 Task: Look for space in Golden Gate, United States from 10th July, 2023 to 15th July, 2023 for 7 adults in price range Rs.10000 to Rs.15000. Place can be entire place or shared room with 4 bedrooms having 7 beds and 4 bathrooms. Property type can be house, flat, guest house. Amenities needed are: wifi, TV, free parkinig on premises, gym, breakfast. Booking option can be shelf check-in. Required host language is English.
Action: Mouse moved to (387, 81)
Screenshot: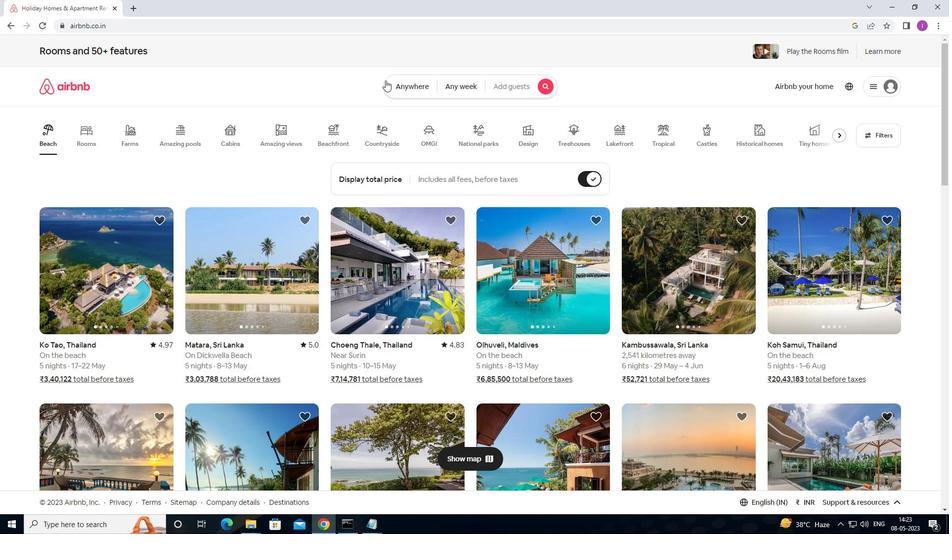 
Action: Mouse pressed left at (387, 81)
Screenshot: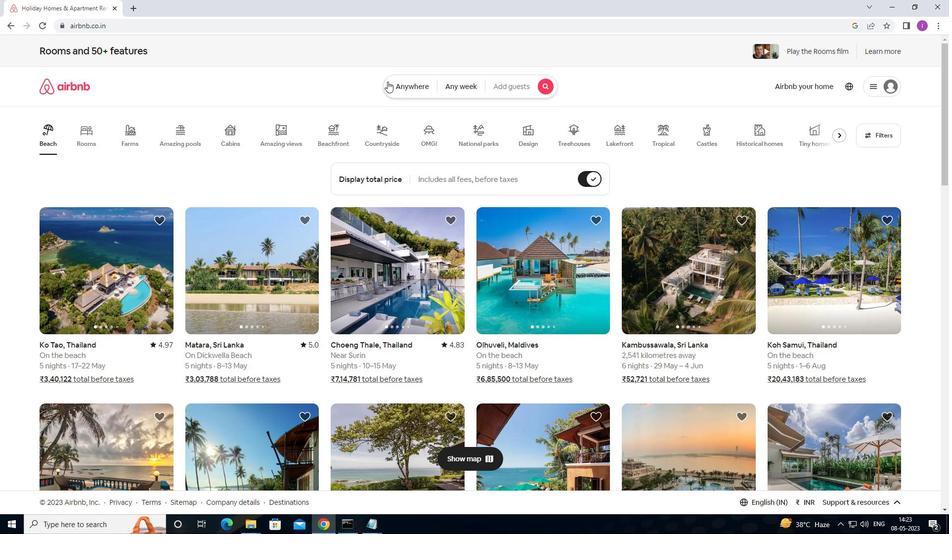 
Action: Mouse moved to (320, 134)
Screenshot: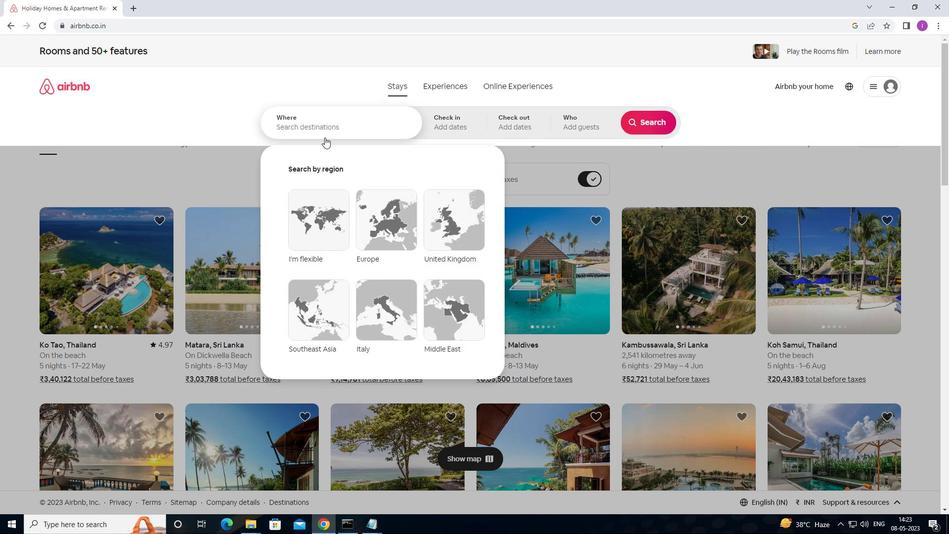 
Action: Mouse pressed left at (320, 134)
Screenshot: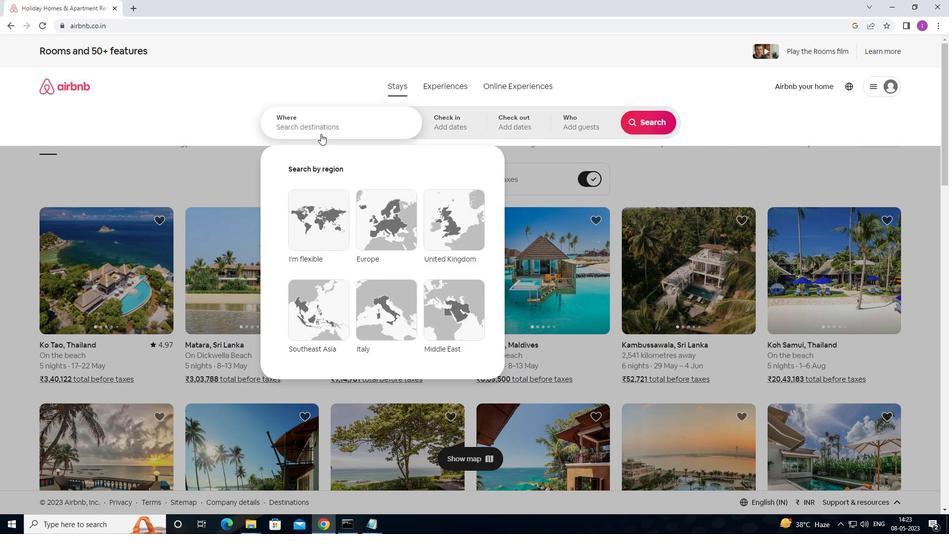 
Action: Mouse moved to (450, 89)
Screenshot: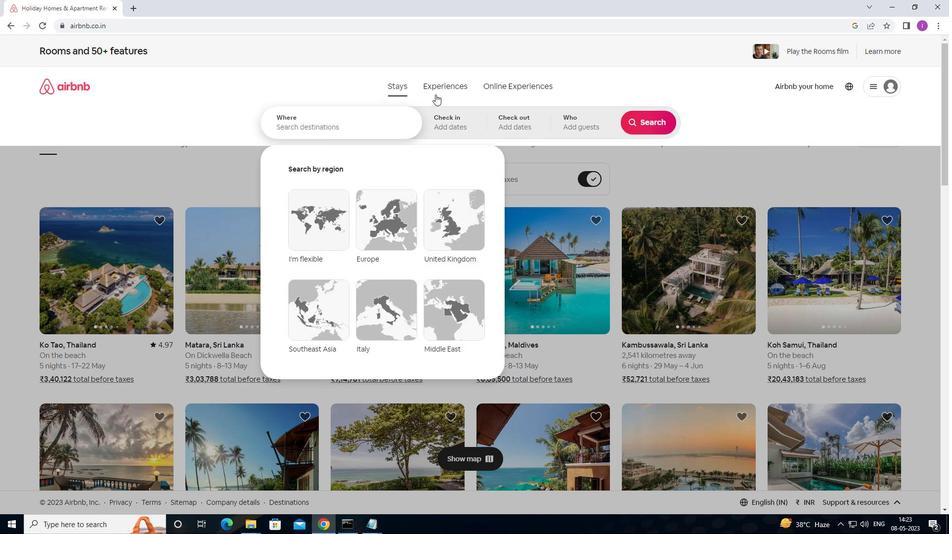 
Action: Key pressed <Key.shift><Key.shift>GOLDW<Key.backspace>EN<Key.space><Key.shift><Key.shift><Key.shift><Key.shift><Key.shift><Key.shift><Key.shift>GATE,<Key.shift><Key.shift><Key.shift><Key.shift><Key.shift><Key.shift><Key.shift><Key.shift><Key.shift><Key.shift><Key.shift><Key.shift><Key.shift><Key.shift><Key.shift><Key.shift><Key.shift><Key.shift><Key.shift><Key.shift><Key.shift><Key.shift><Key.shift><Key.shift>UNITED<Key.space>STATES
Screenshot: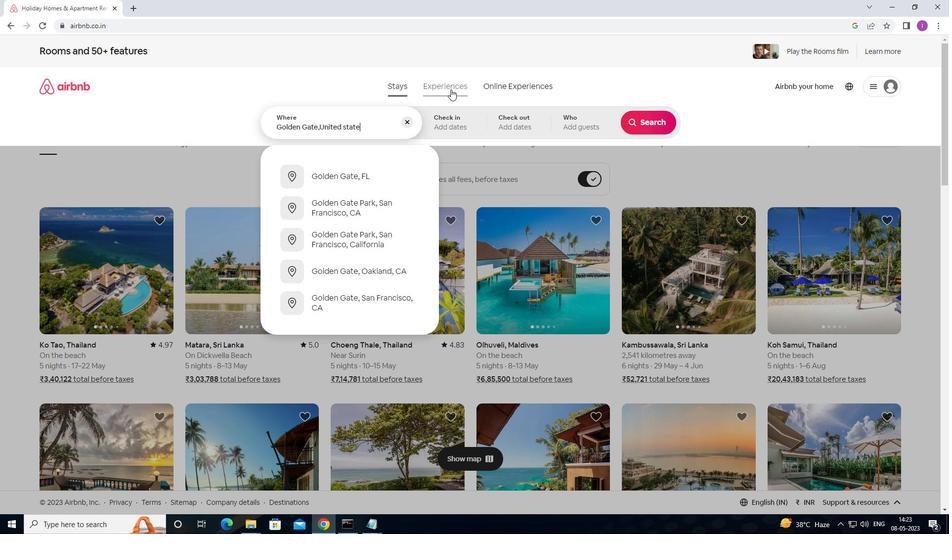 
Action: Mouse moved to (457, 123)
Screenshot: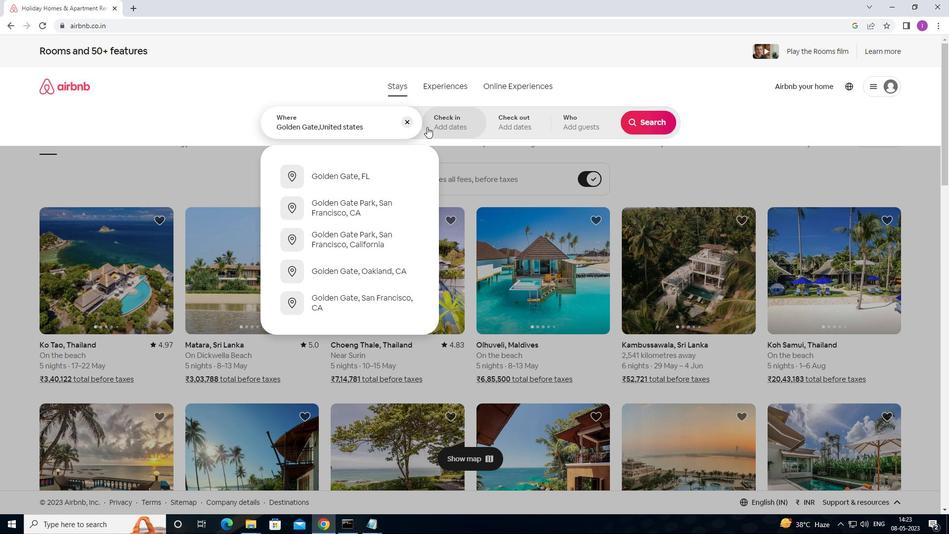 
Action: Mouse pressed left at (457, 123)
Screenshot: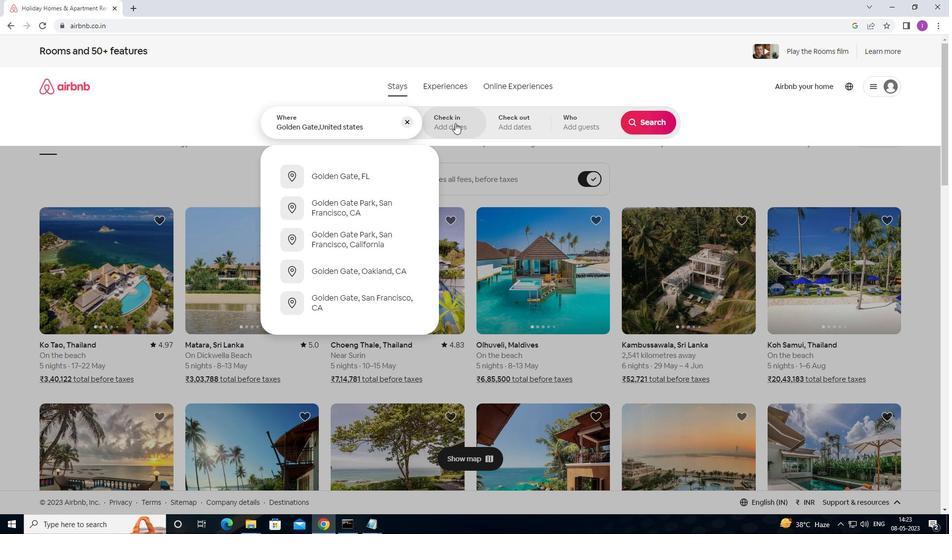 
Action: Mouse moved to (641, 202)
Screenshot: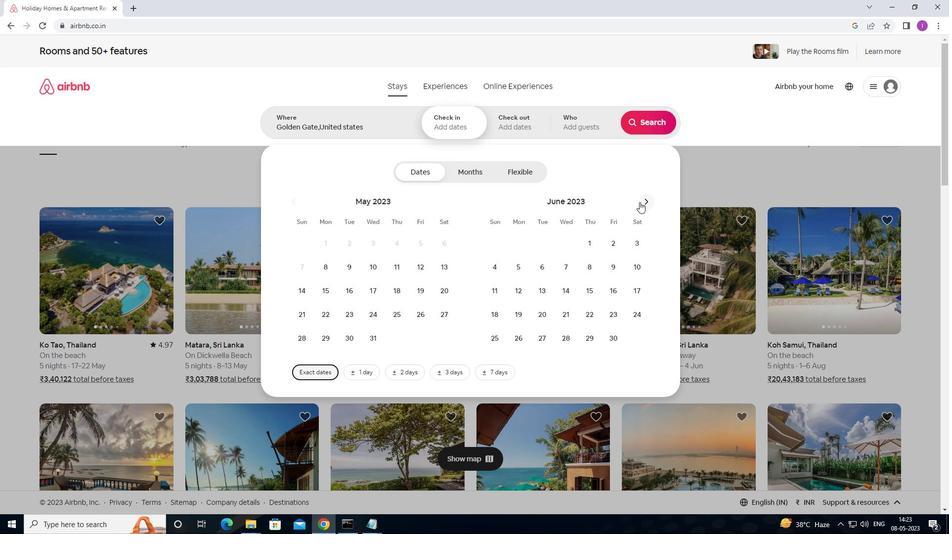 
Action: Mouse pressed left at (641, 202)
Screenshot: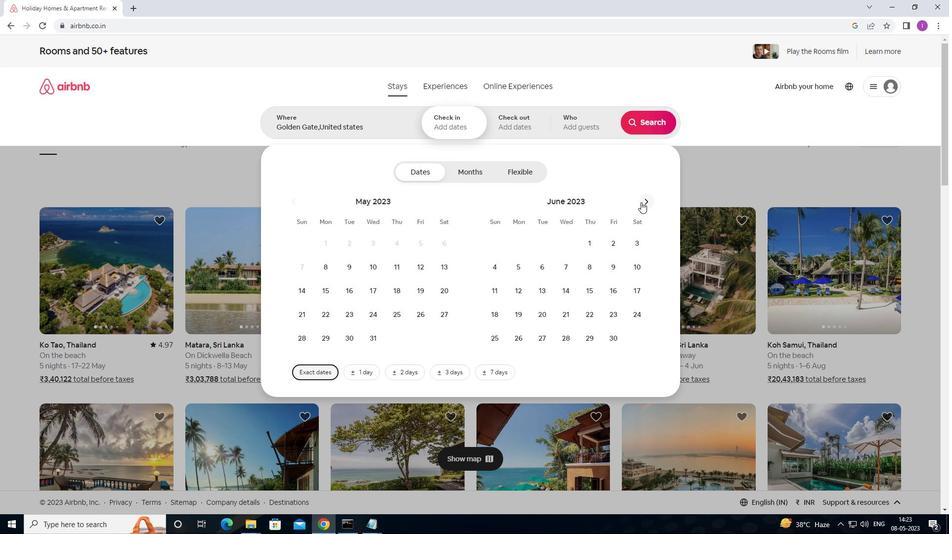 
Action: Mouse moved to (524, 290)
Screenshot: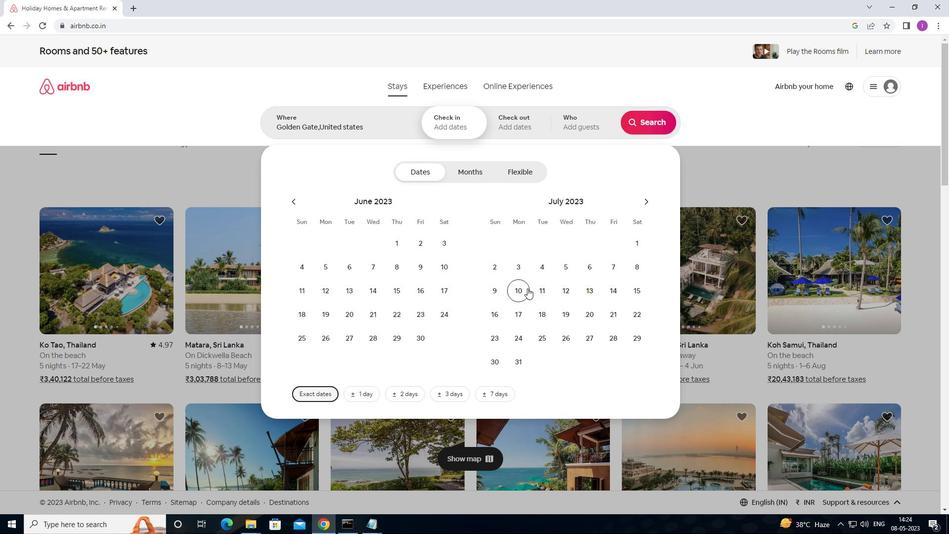 
Action: Mouse pressed left at (524, 290)
Screenshot: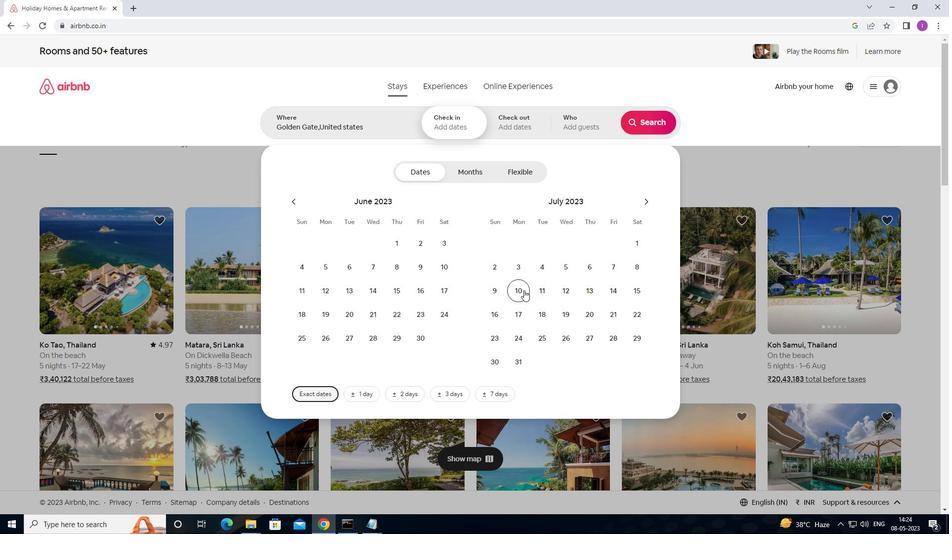 
Action: Mouse moved to (640, 295)
Screenshot: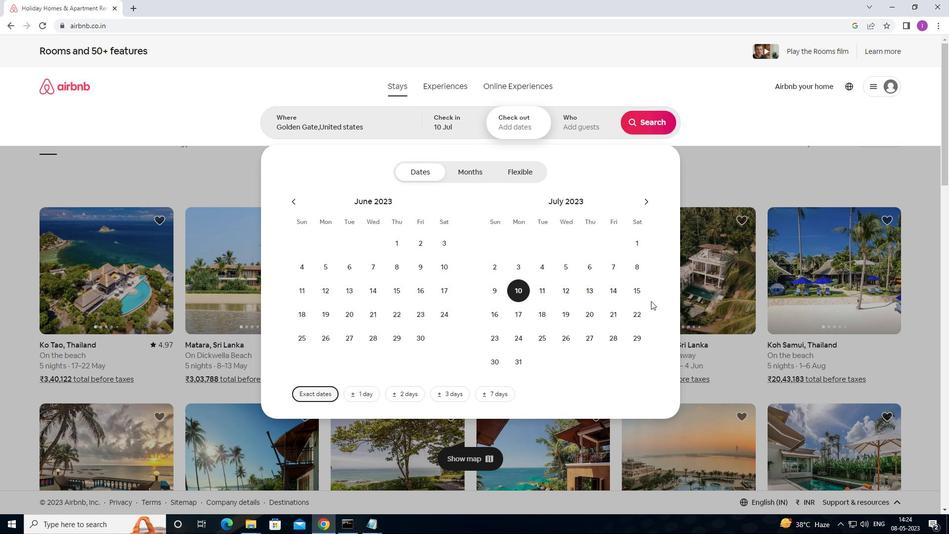 
Action: Mouse pressed left at (640, 295)
Screenshot: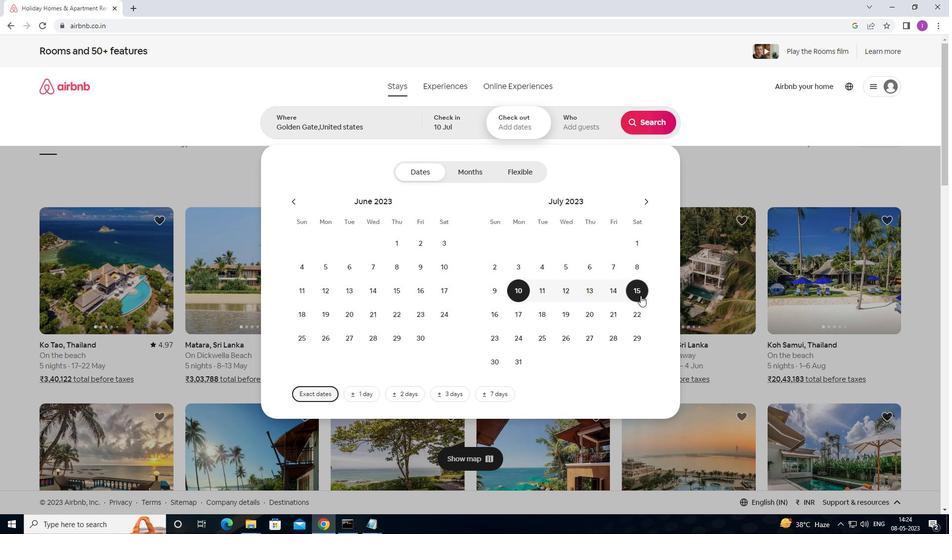 
Action: Mouse moved to (590, 128)
Screenshot: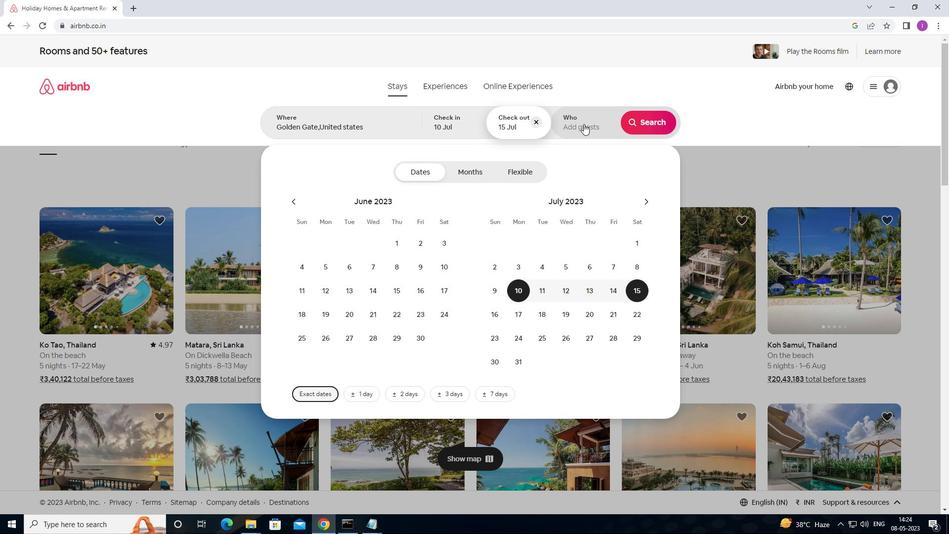 
Action: Mouse pressed left at (590, 128)
Screenshot: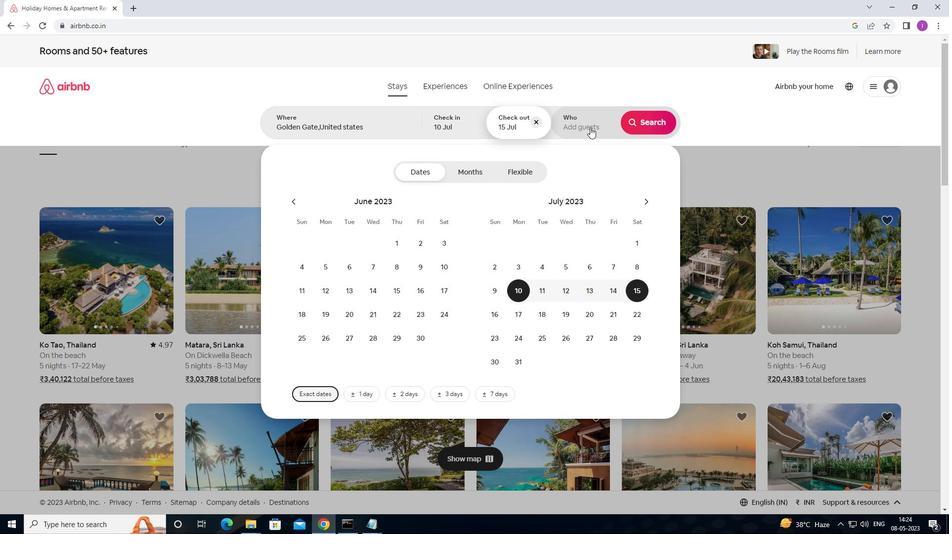 
Action: Mouse moved to (651, 172)
Screenshot: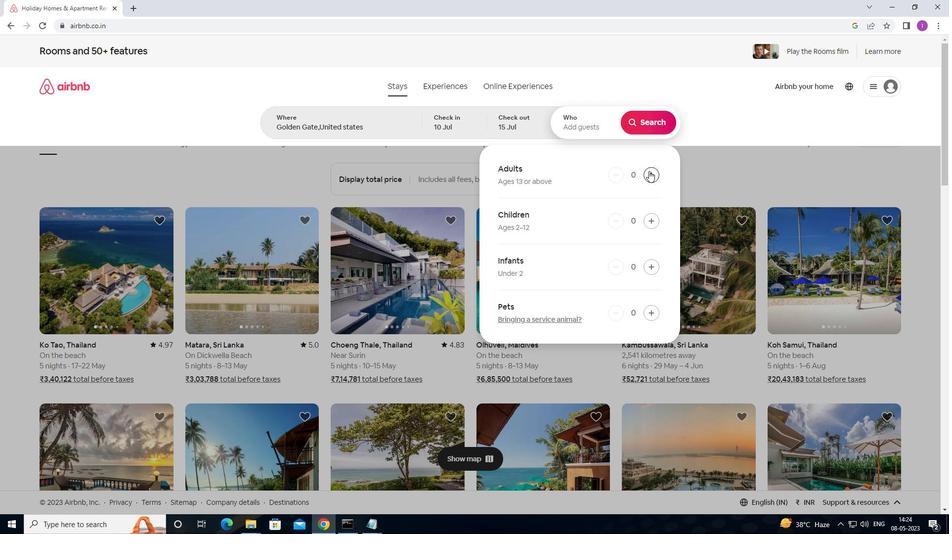 
Action: Mouse pressed left at (651, 172)
Screenshot: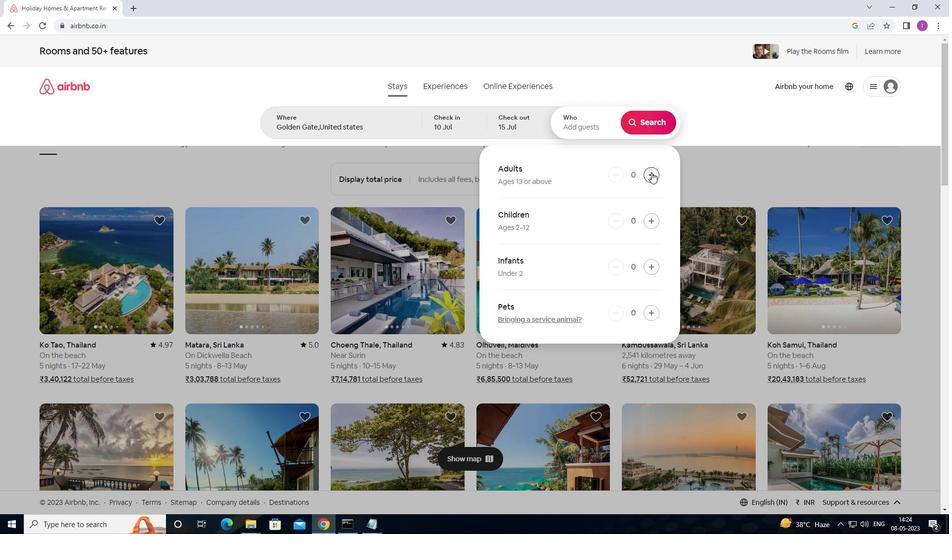 
Action: Mouse pressed left at (651, 172)
Screenshot: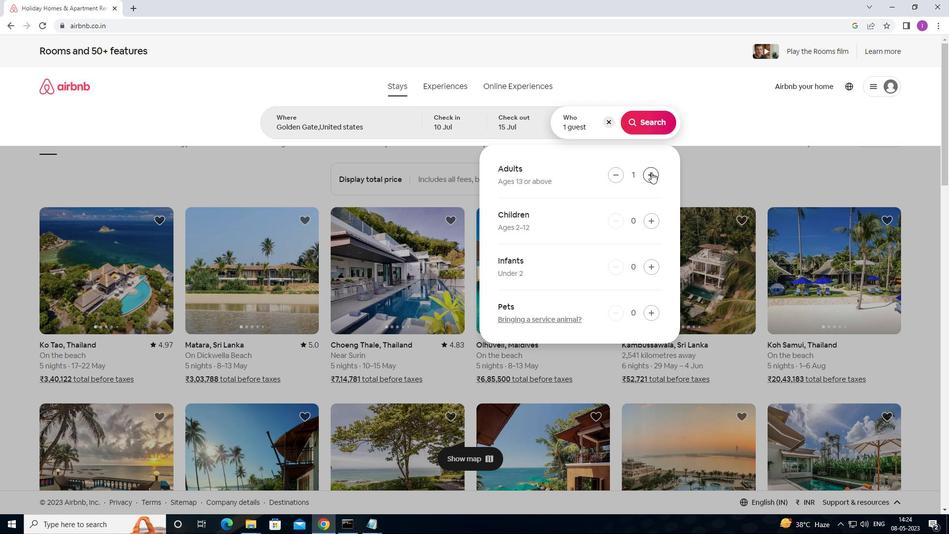 
Action: Mouse pressed left at (651, 172)
Screenshot: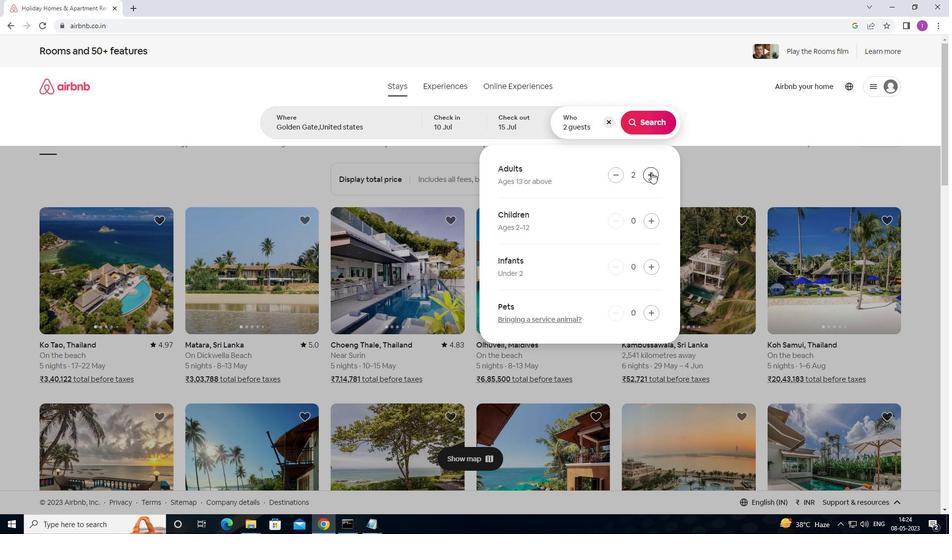 
Action: Mouse pressed left at (651, 172)
Screenshot: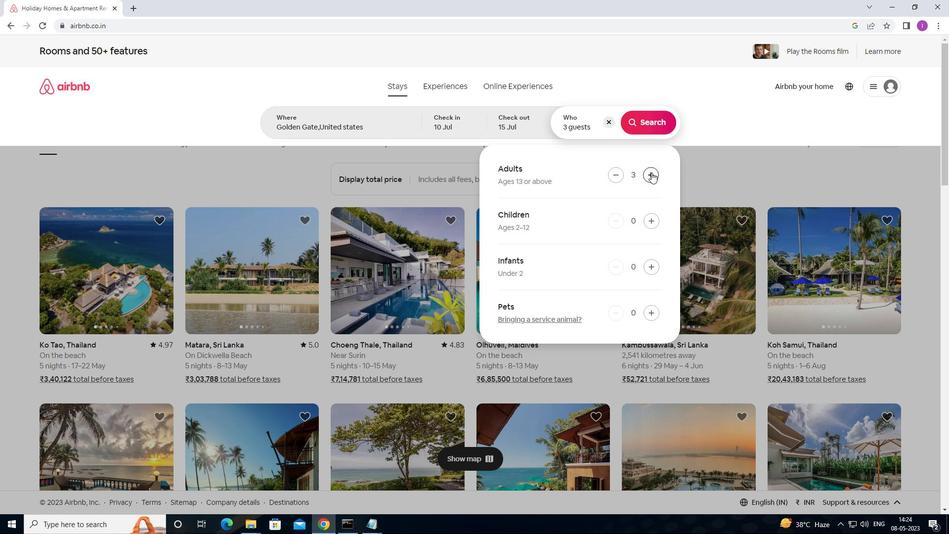 
Action: Mouse pressed left at (651, 172)
Screenshot: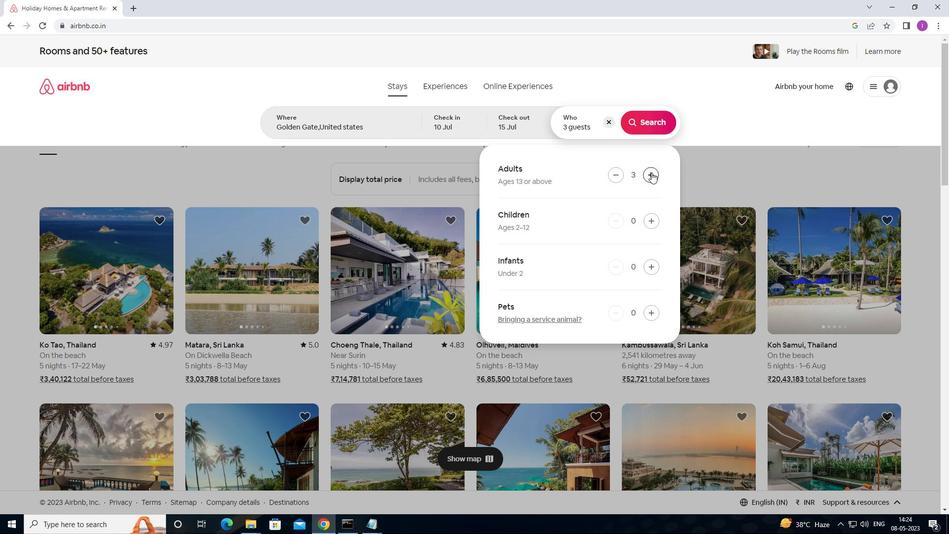 
Action: Mouse pressed left at (651, 172)
Screenshot: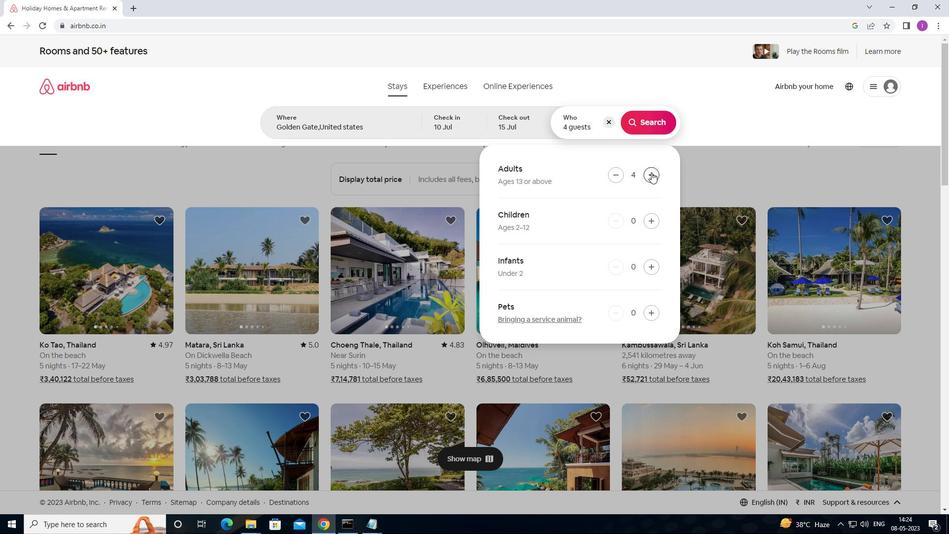 
Action: Mouse pressed left at (651, 172)
Screenshot: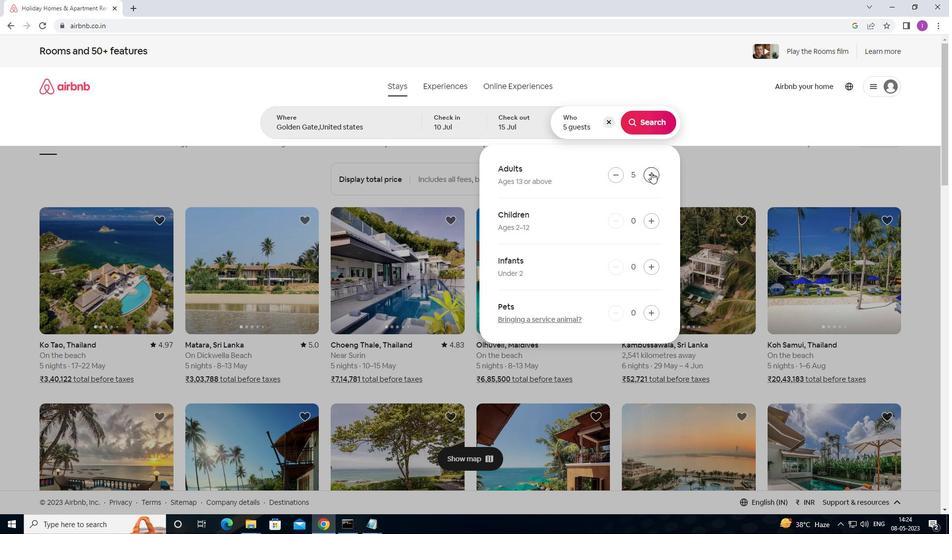
Action: Mouse moved to (657, 121)
Screenshot: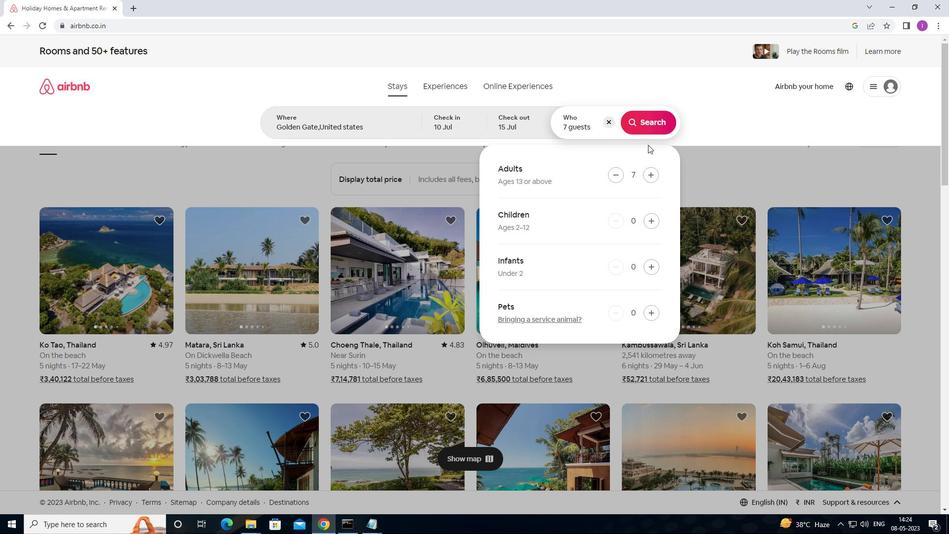 
Action: Mouse pressed left at (657, 121)
Screenshot: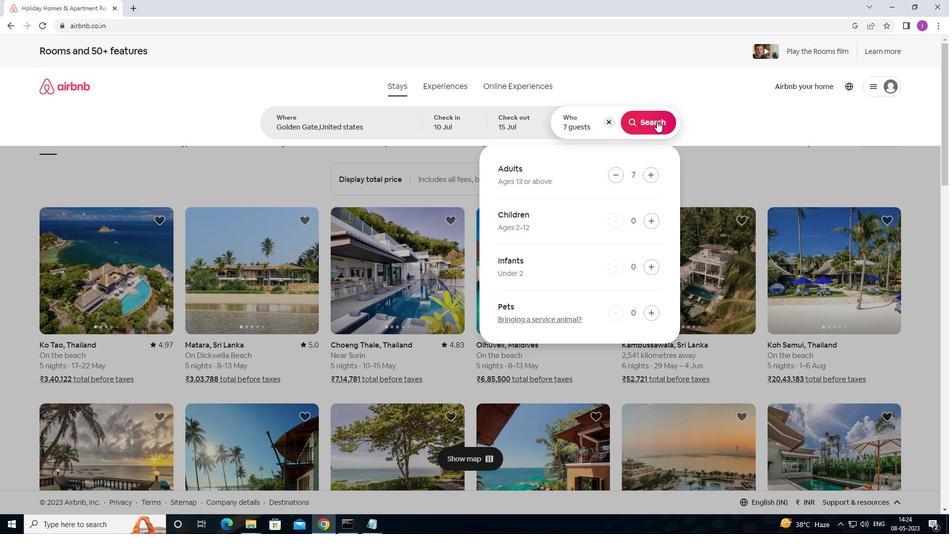 
Action: Mouse moved to (896, 93)
Screenshot: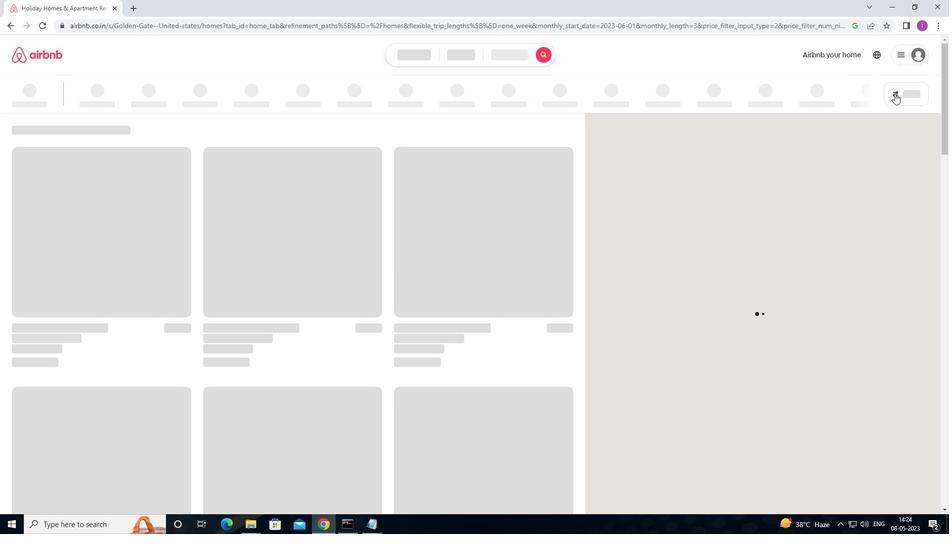 
Action: Mouse pressed left at (896, 93)
Screenshot: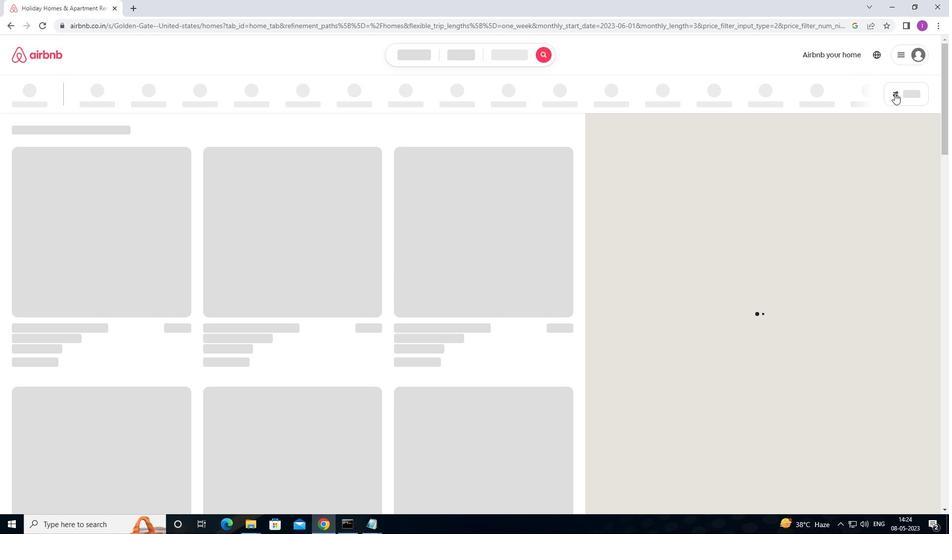
Action: Mouse moved to (348, 335)
Screenshot: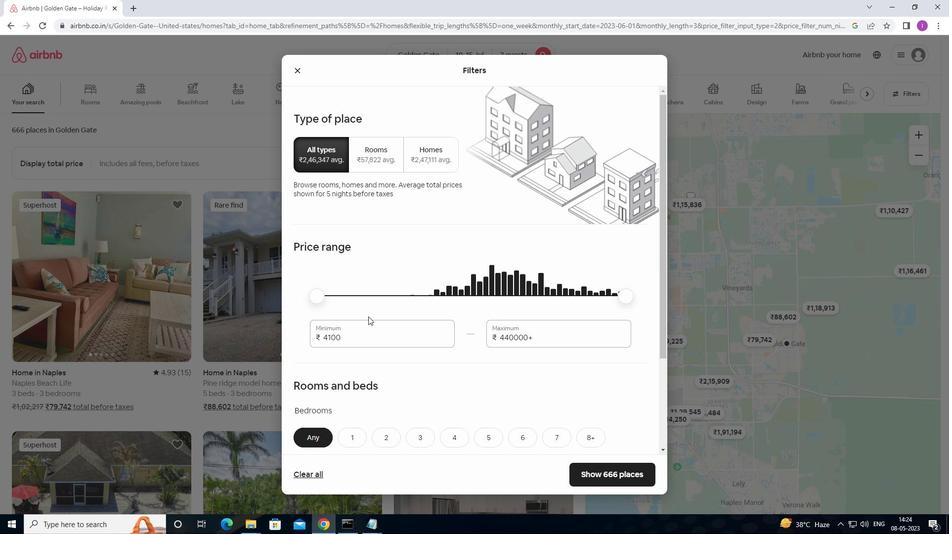 
Action: Mouse pressed left at (348, 335)
Screenshot: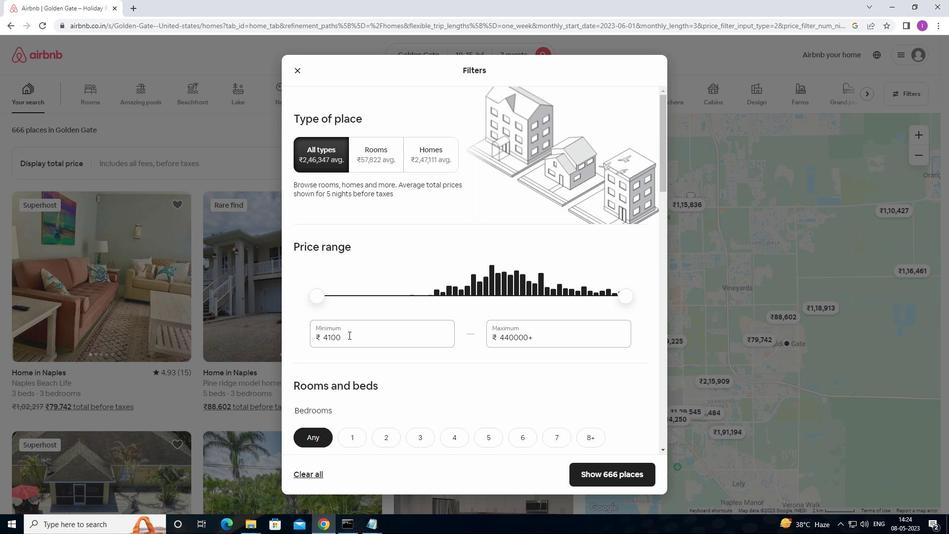 
Action: Mouse moved to (591, 298)
Screenshot: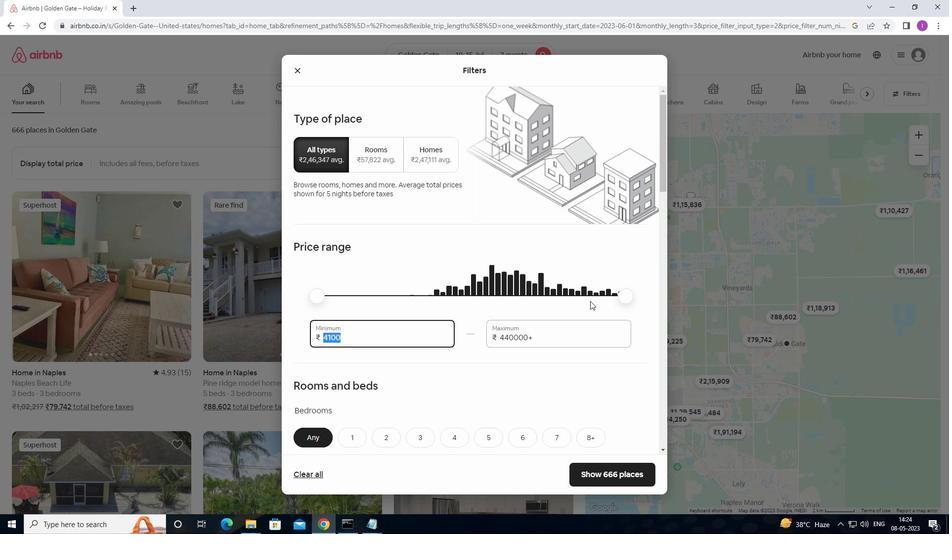 
Action: Key pressed 10000
Screenshot: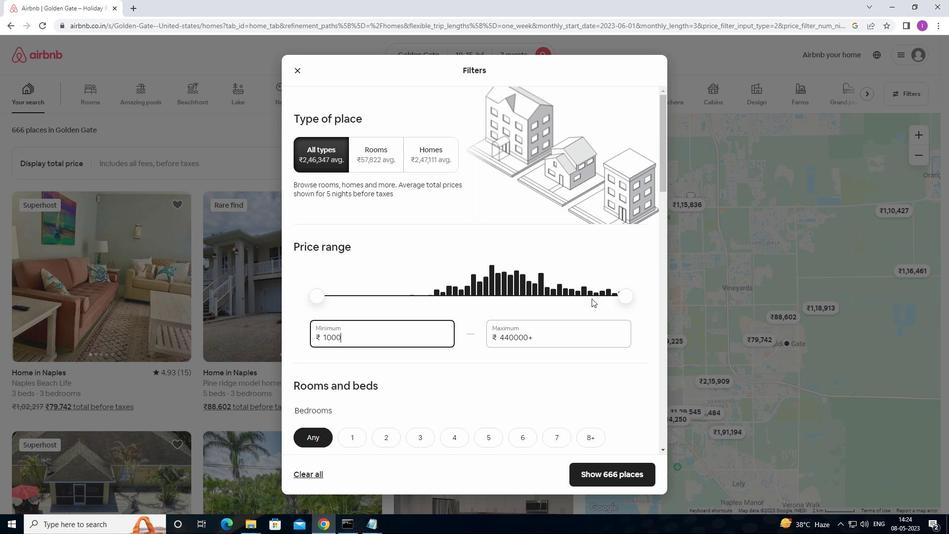 
Action: Mouse moved to (538, 333)
Screenshot: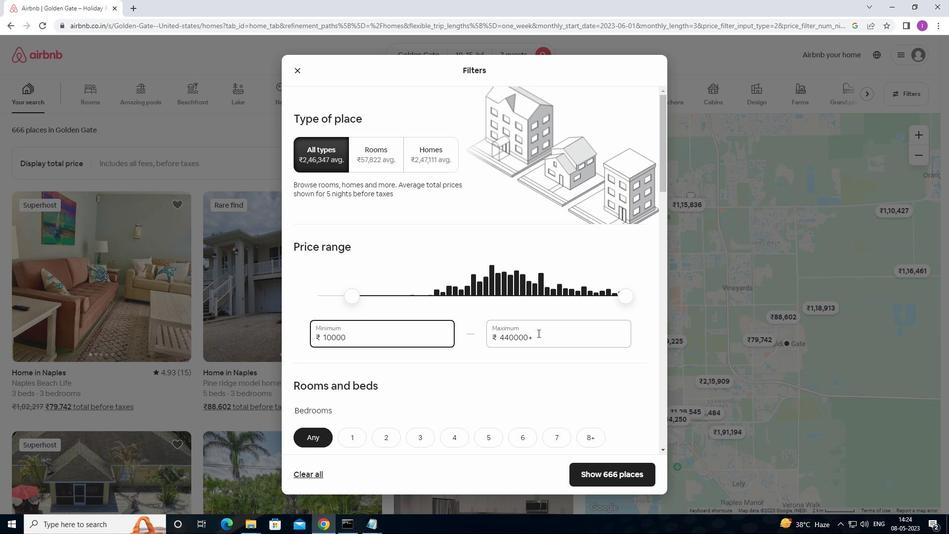 
Action: Mouse pressed left at (538, 333)
Screenshot: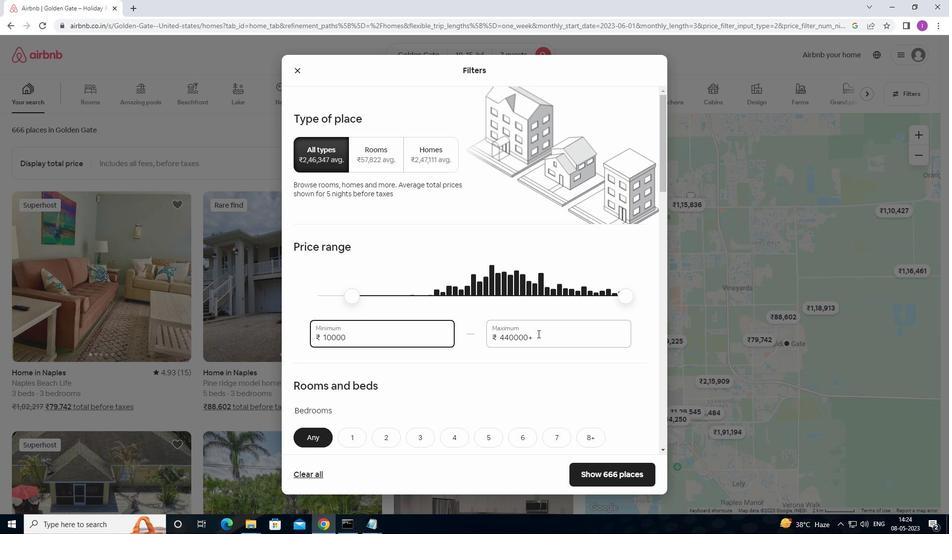 
Action: Mouse moved to (576, 310)
Screenshot: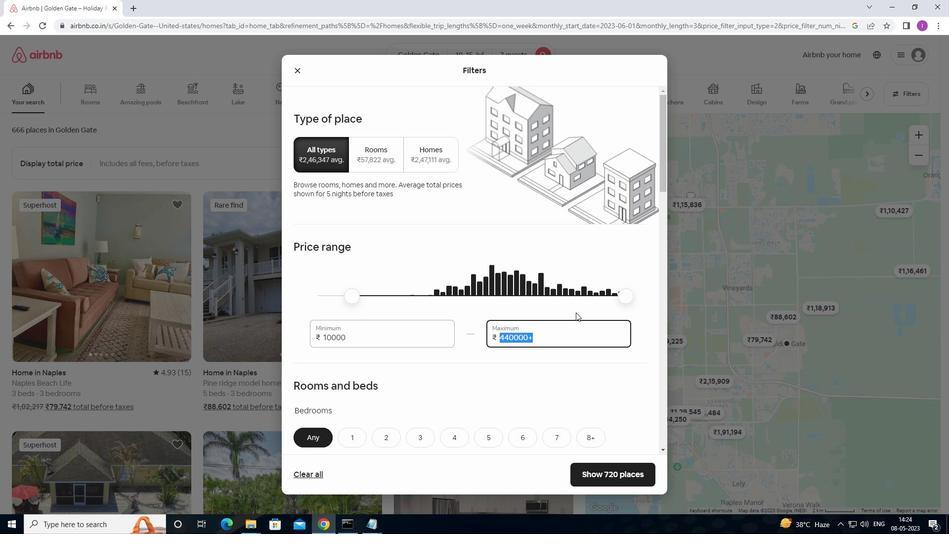 
Action: Key pressed 15
Screenshot: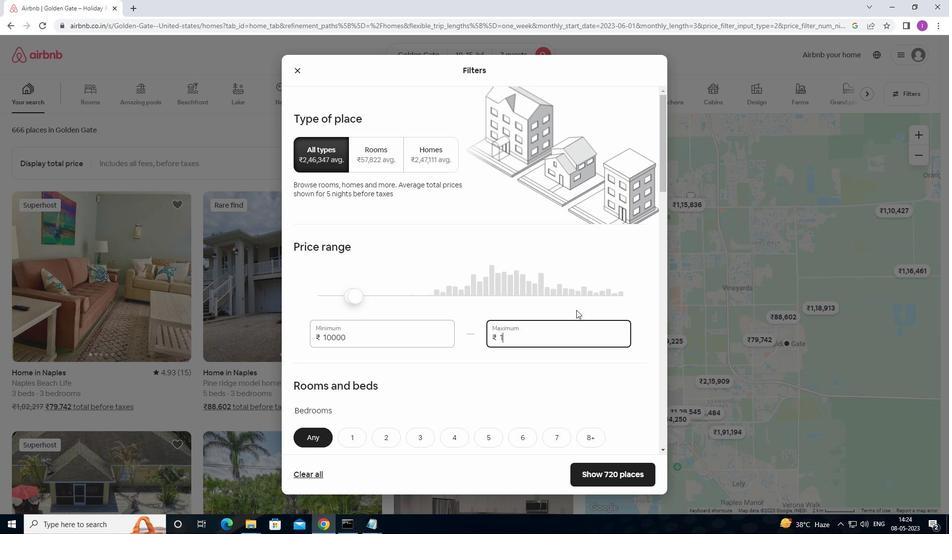 
Action: Mouse moved to (577, 308)
Screenshot: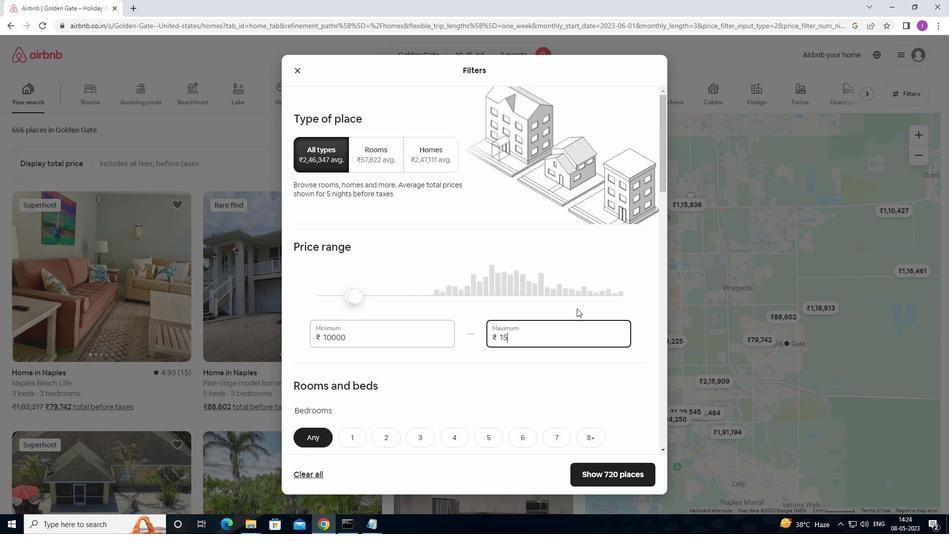 
Action: Key pressed 00
Screenshot: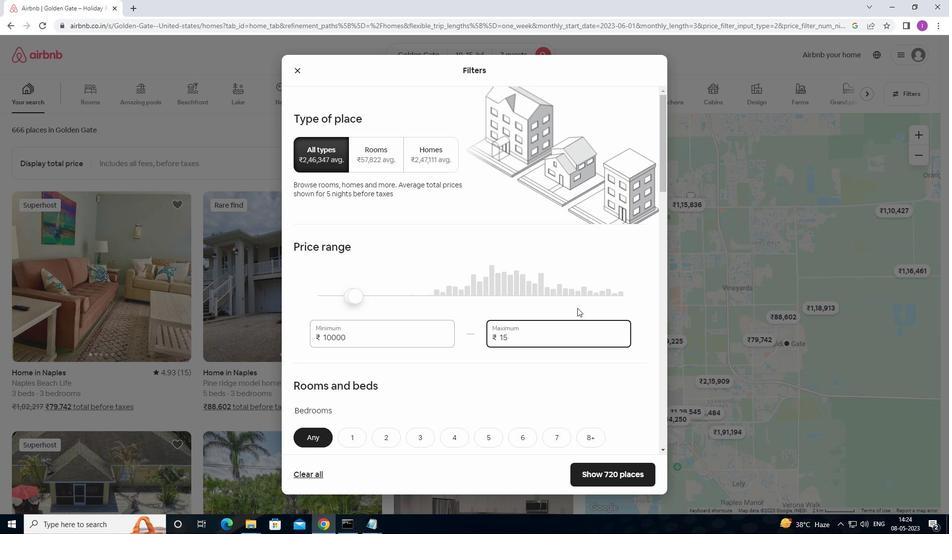 
Action: Mouse moved to (570, 317)
Screenshot: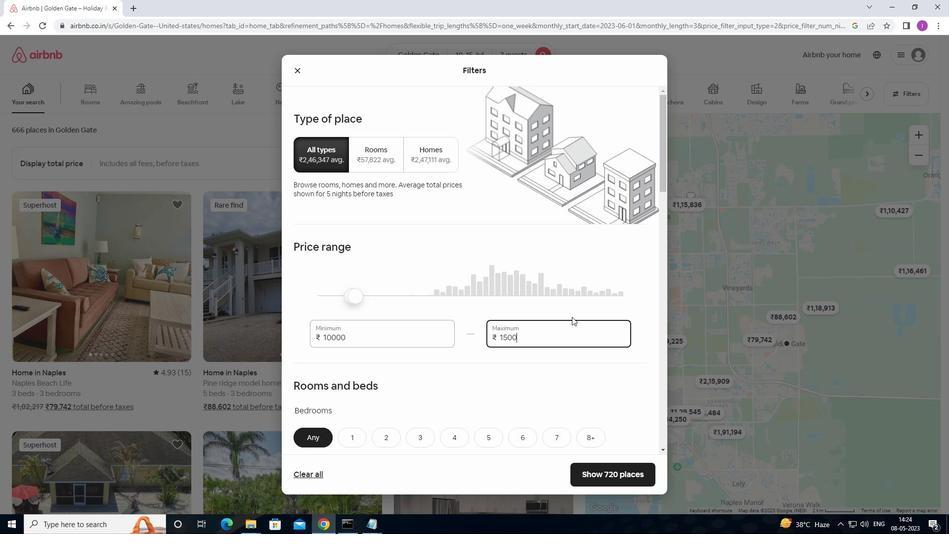 
Action: Key pressed 0
Screenshot: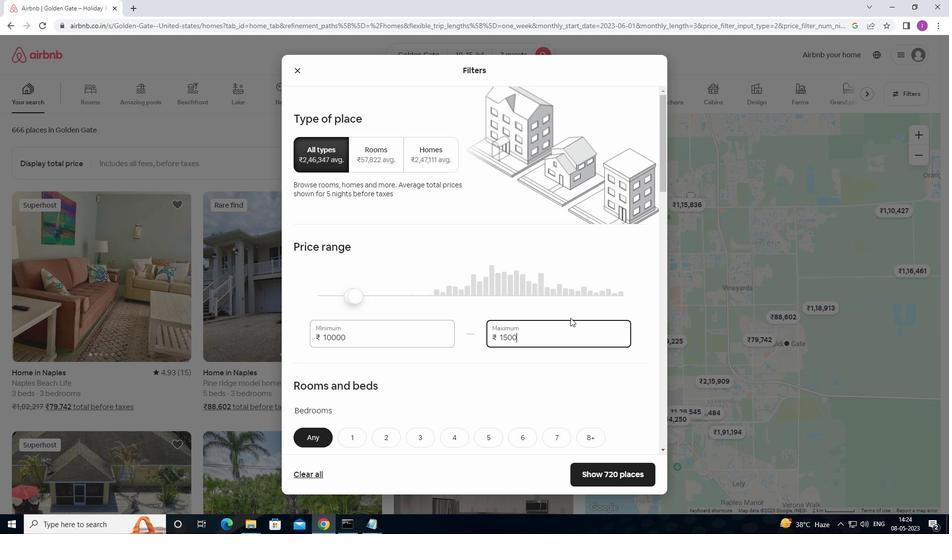 
Action: Mouse moved to (526, 349)
Screenshot: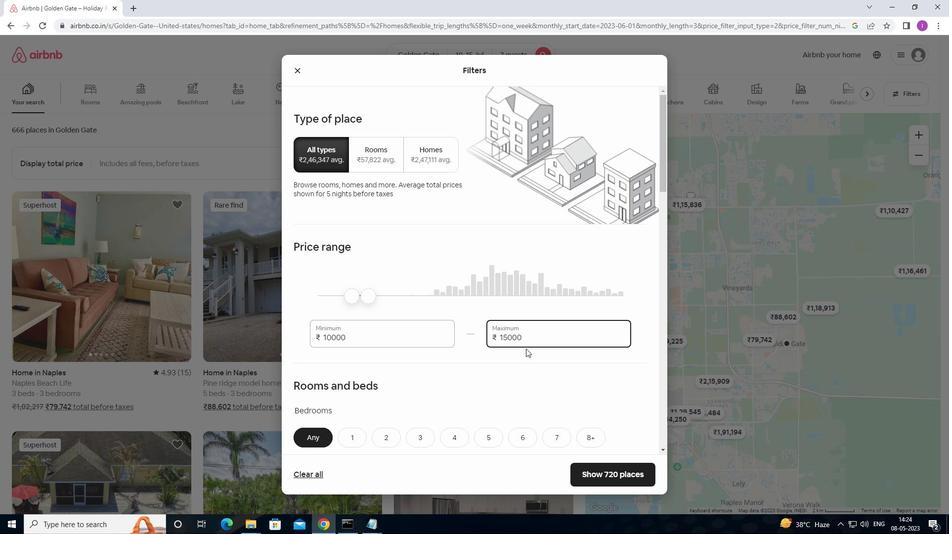 
Action: Mouse scrolled (526, 348) with delta (0, 0)
Screenshot: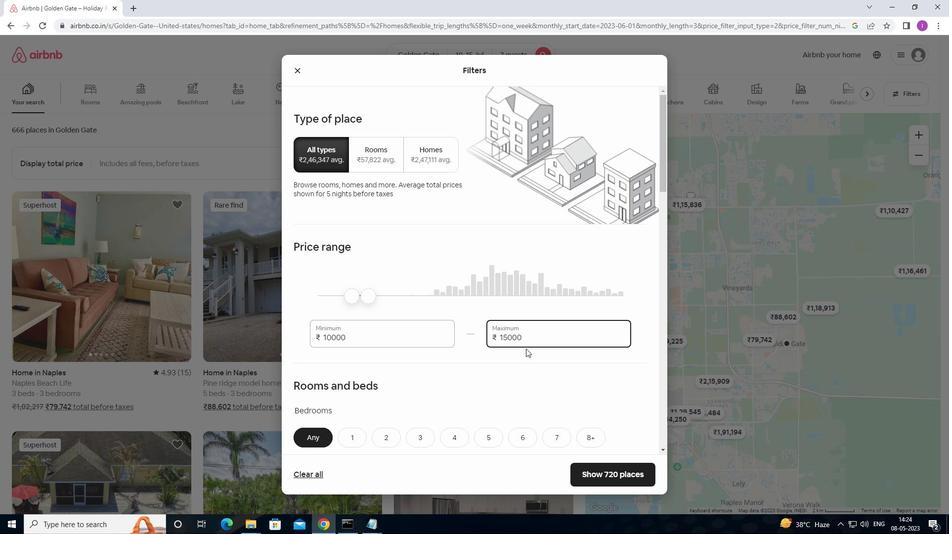 
Action: Mouse moved to (526, 350)
Screenshot: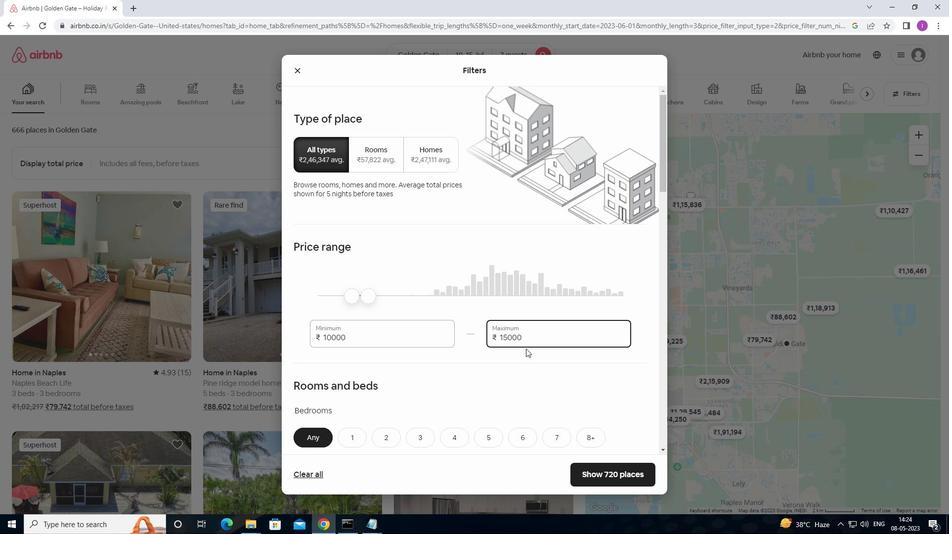 
Action: Mouse scrolled (526, 349) with delta (0, 0)
Screenshot: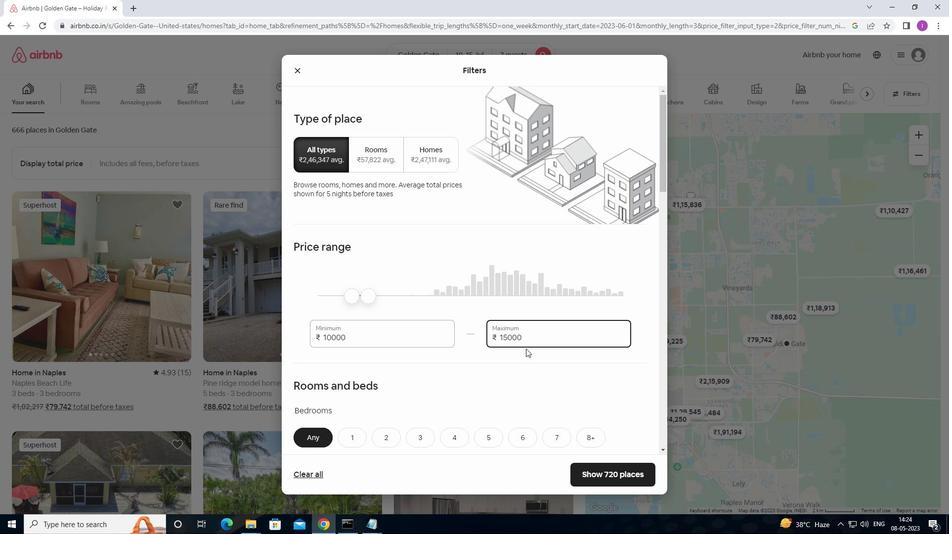 
Action: Mouse moved to (454, 343)
Screenshot: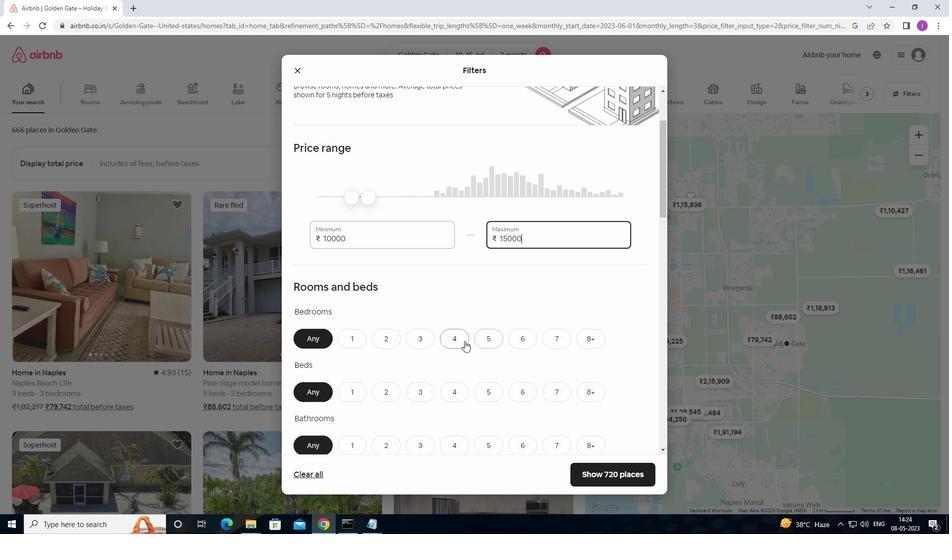 
Action: Mouse pressed left at (454, 343)
Screenshot: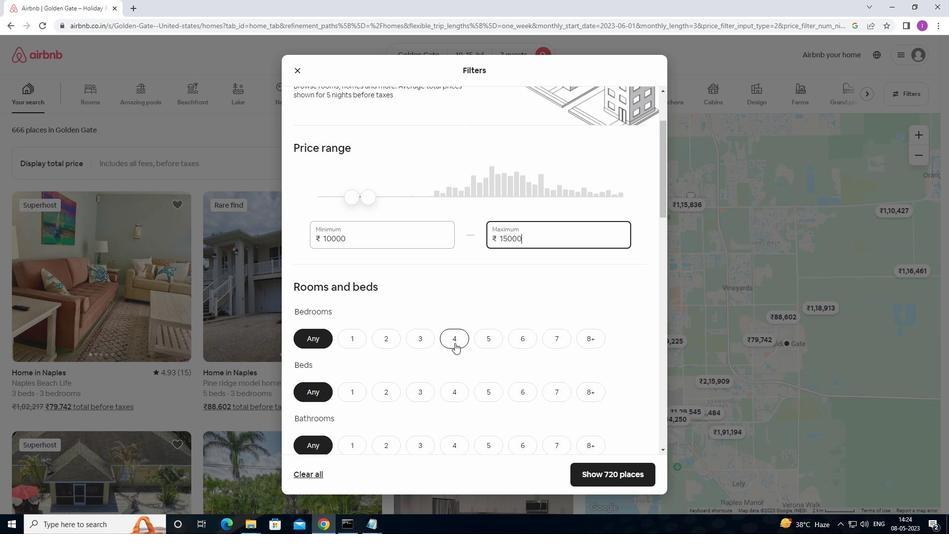 
Action: Mouse moved to (554, 391)
Screenshot: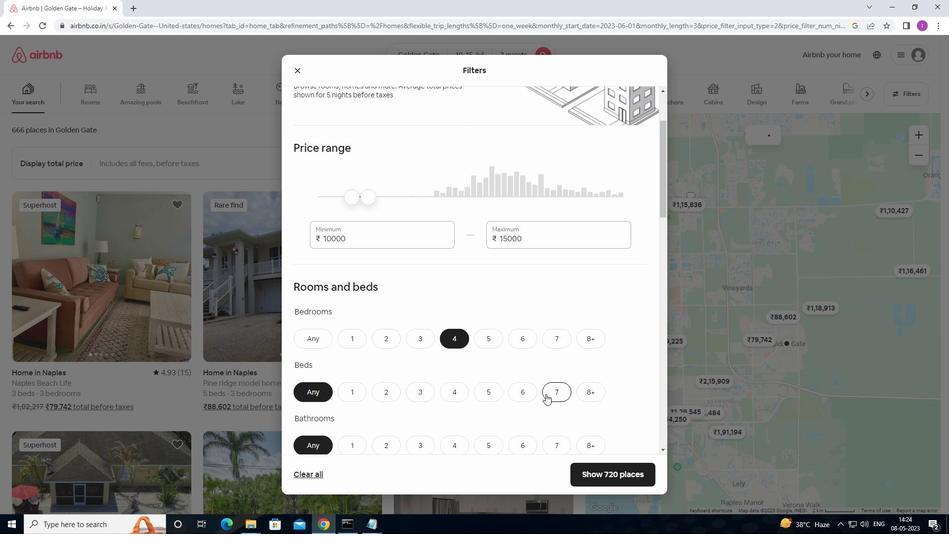 
Action: Mouse pressed left at (554, 391)
Screenshot: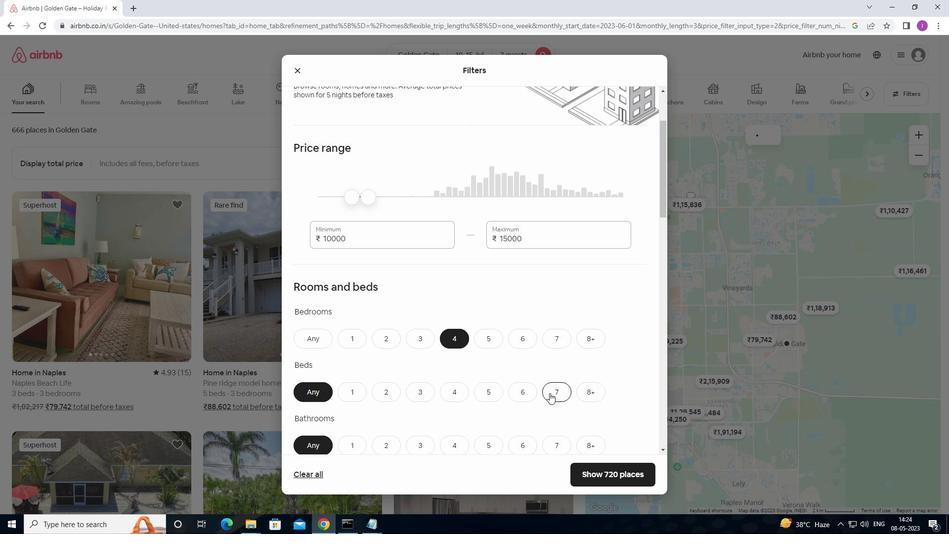 
Action: Mouse moved to (459, 440)
Screenshot: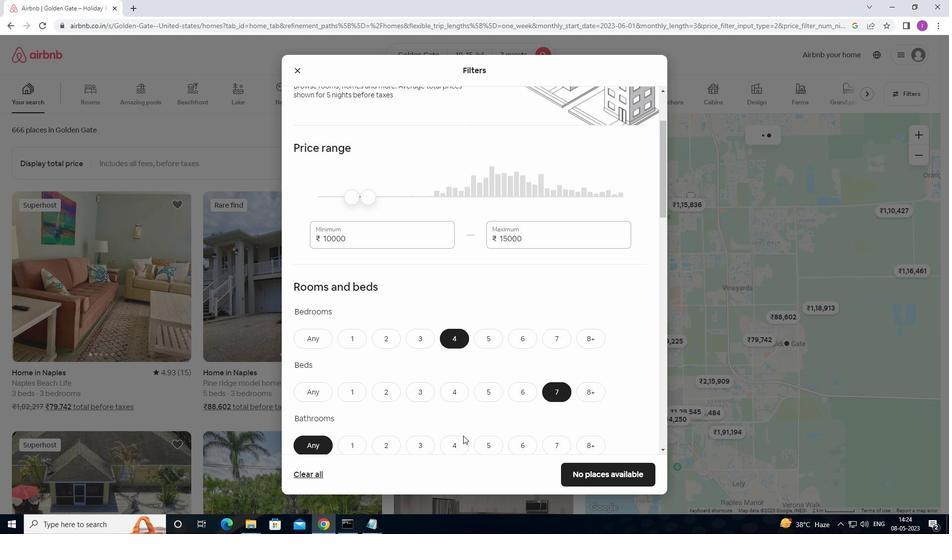 
Action: Mouse pressed left at (459, 440)
Screenshot: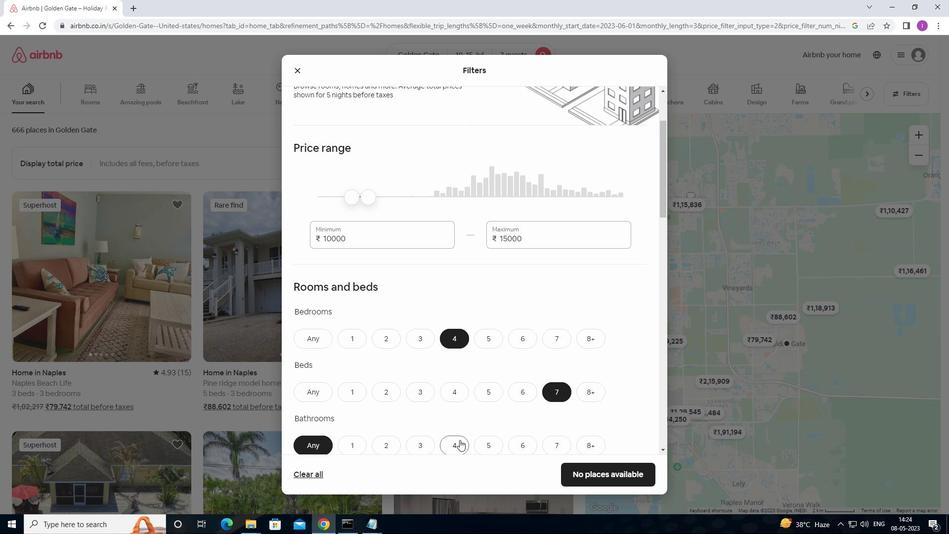 
Action: Mouse moved to (511, 373)
Screenshot: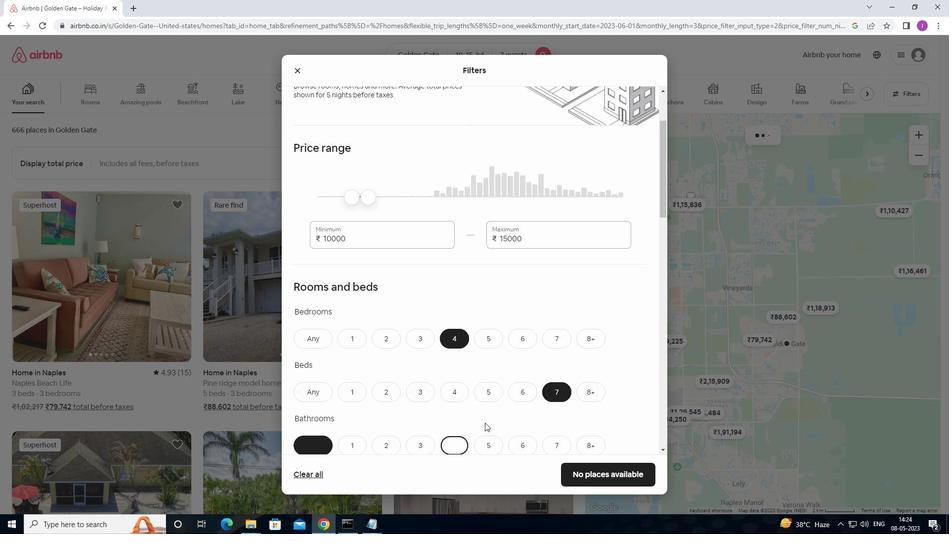 
Action: Mouse scrolled (511, 372) with delta (0, 0)
Screenshot: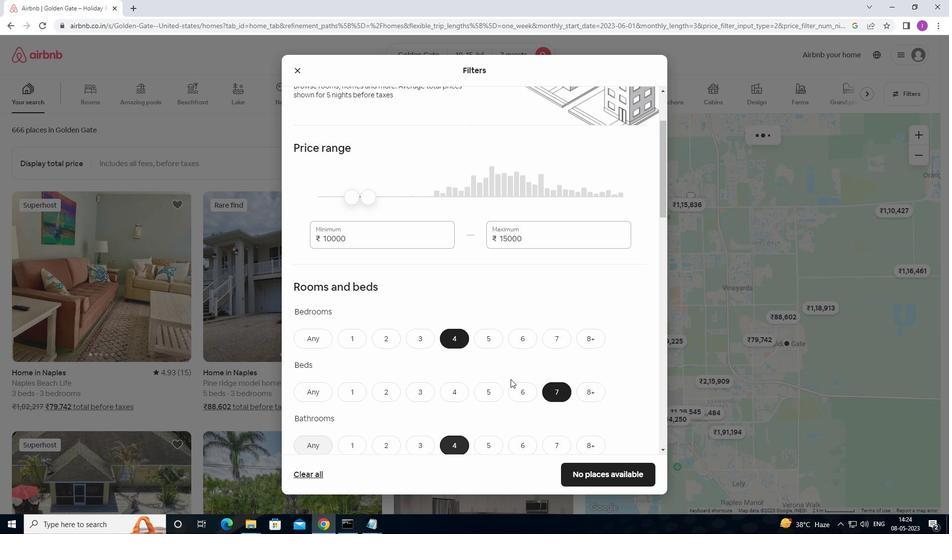 
Action: Mouse scrolled (511, 372) with delta (0, 0)
Screenshot: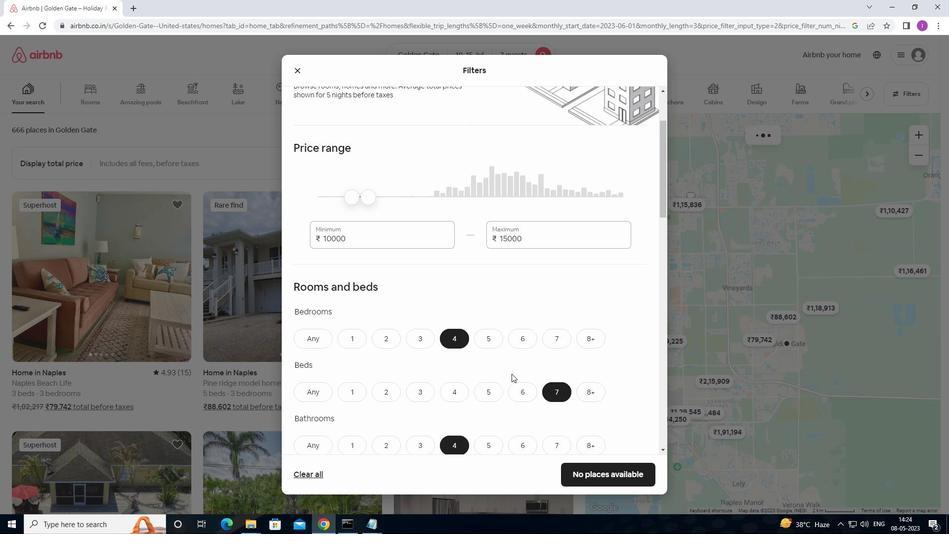 
Action: Mouse scrolled (511, 372) with delta (0, 0)
Screenshot: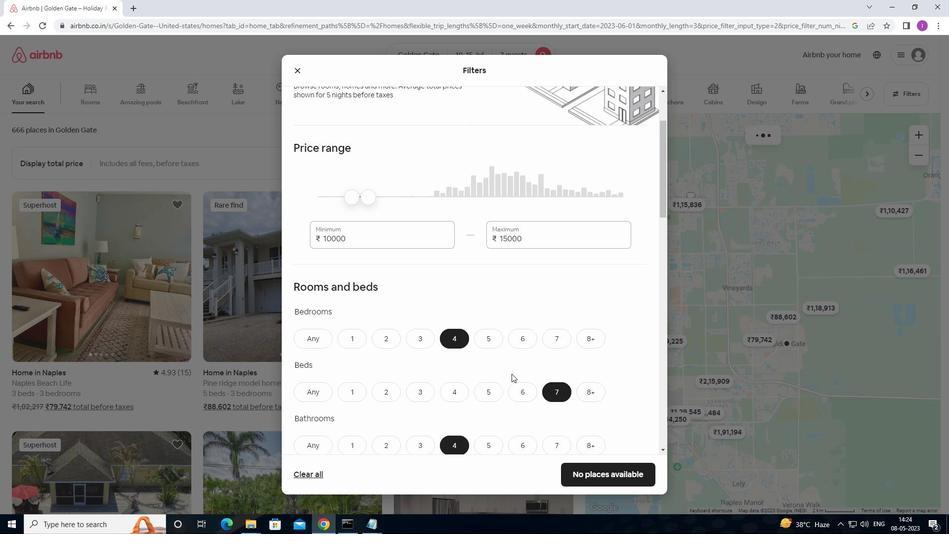 
Action: Mouse moved to (512, 364)
Screenshot: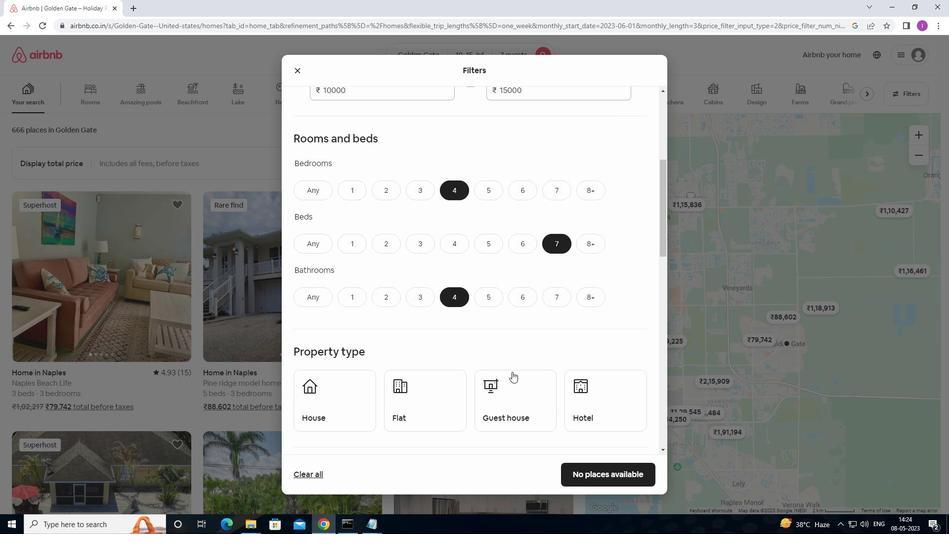 
Action: Mouse scrolled (512, 364) with delta (0, 0)
Screenshot: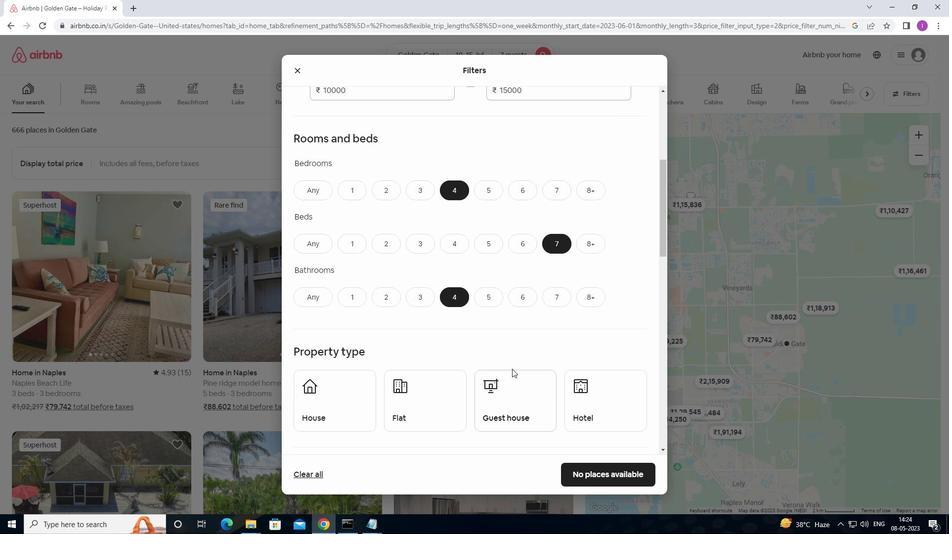 
Action: Mouse scrolled (512, 364) with delta (0, 0)
Screenshot: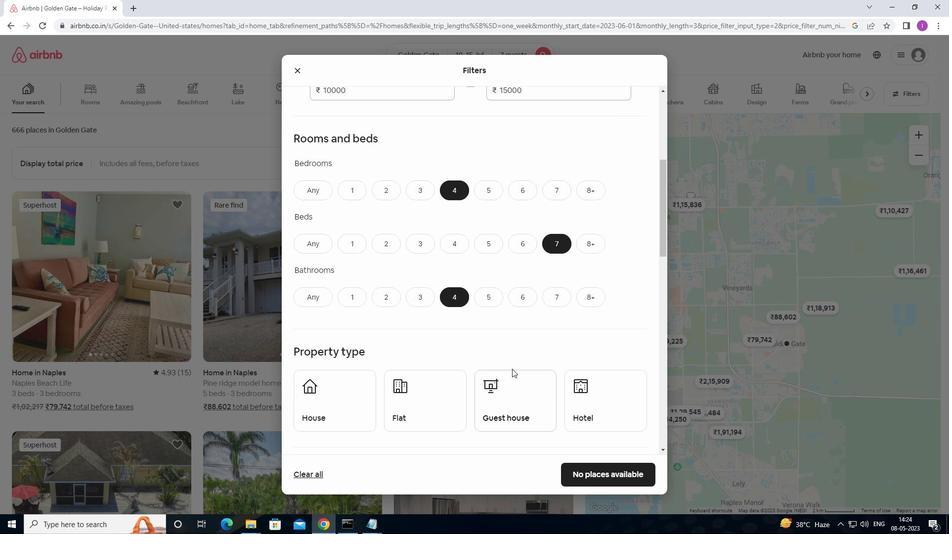 
Action: Mouse moved to (361, 307)
Screenshot: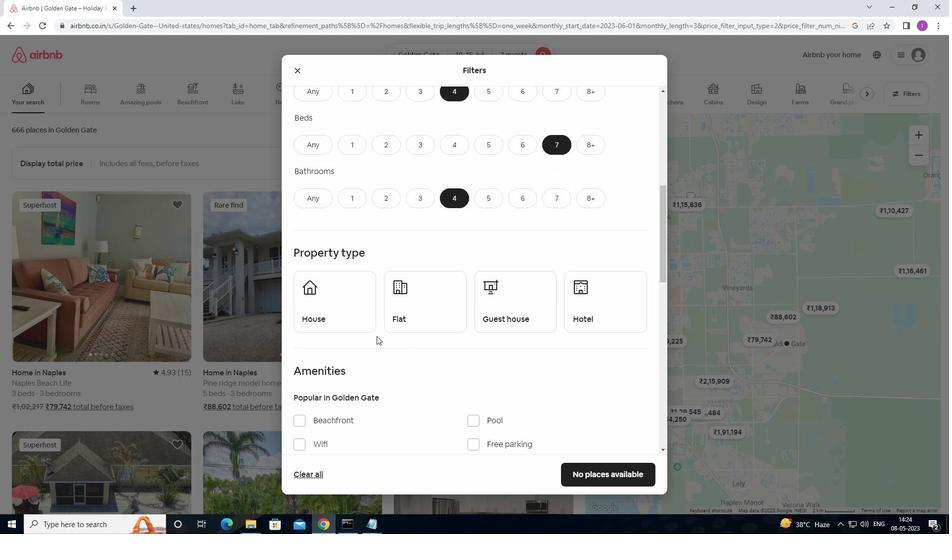
Action: Mouse pressed left at (361, 307)
Screenshot: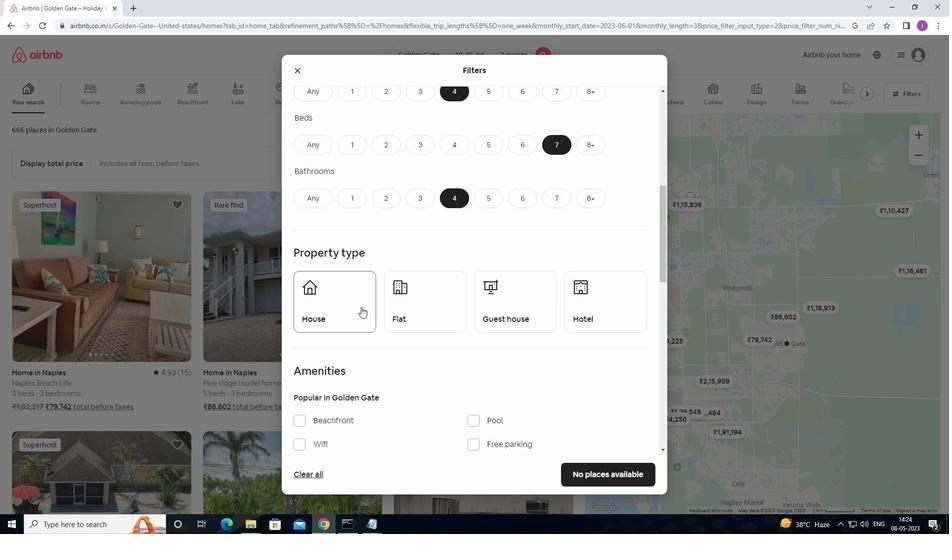 
Action: Mouse moved to (458, 304)
Screenshot: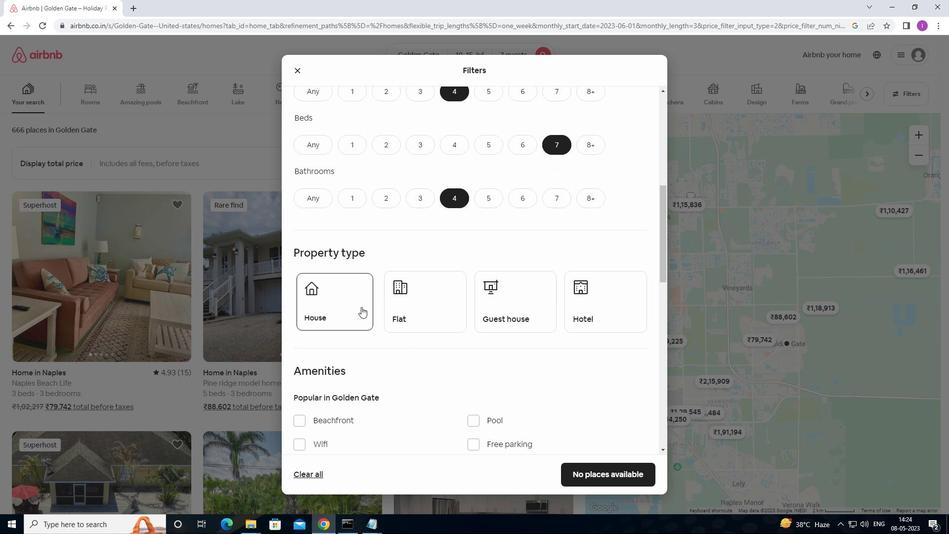
Action: Mouse pressed left at (458, 304)
Screenshot: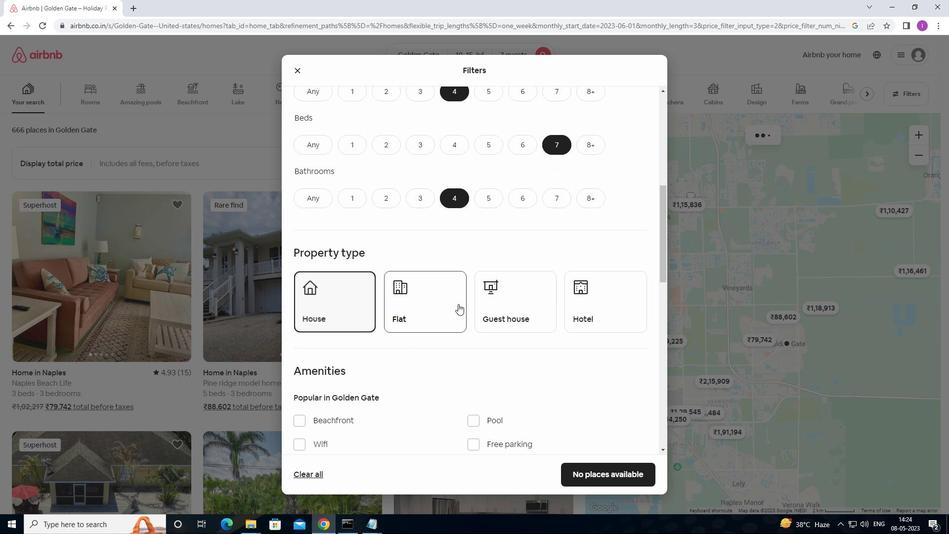 
Action: Mouse moved to (540, 302)
Screenshot: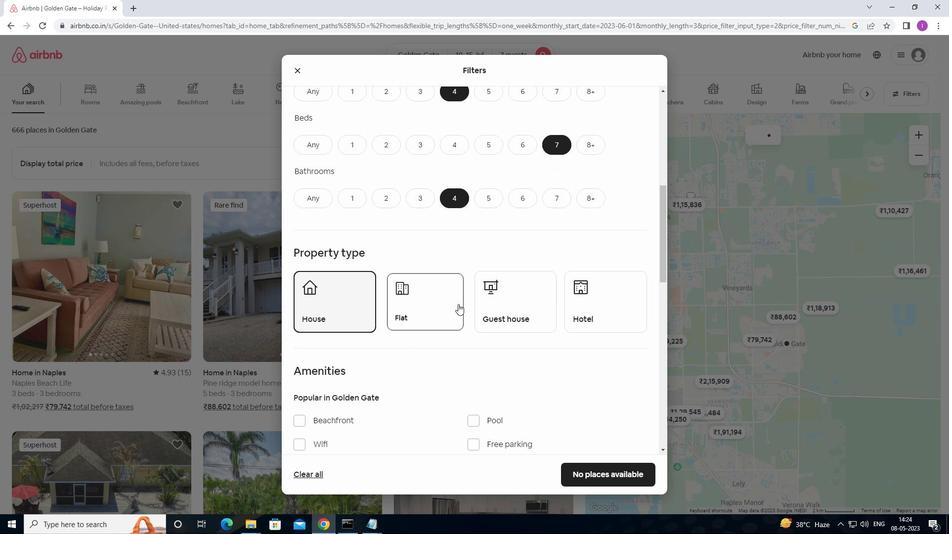 
Action: Mouse pressed left at (540, 302)
Screenshot: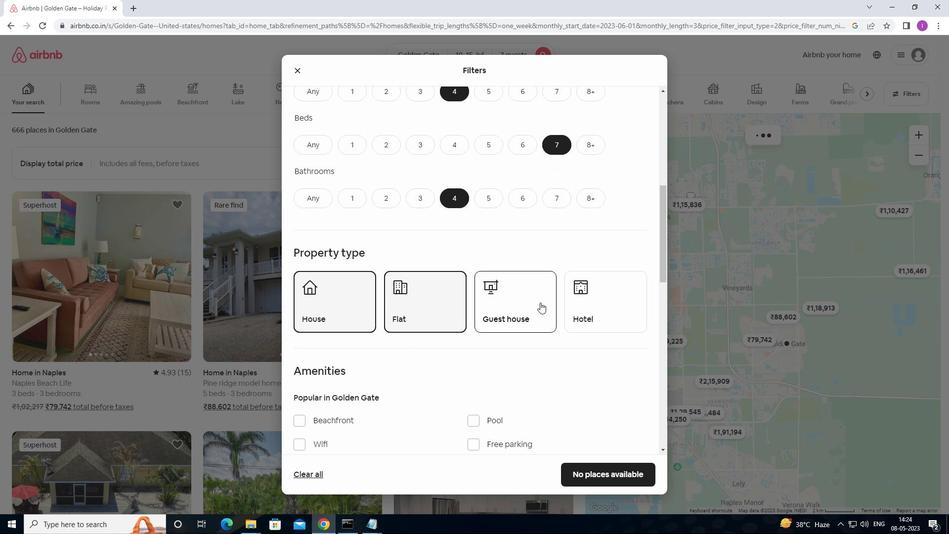 
Action: Mouse moved to (421, 398)
Screenshot: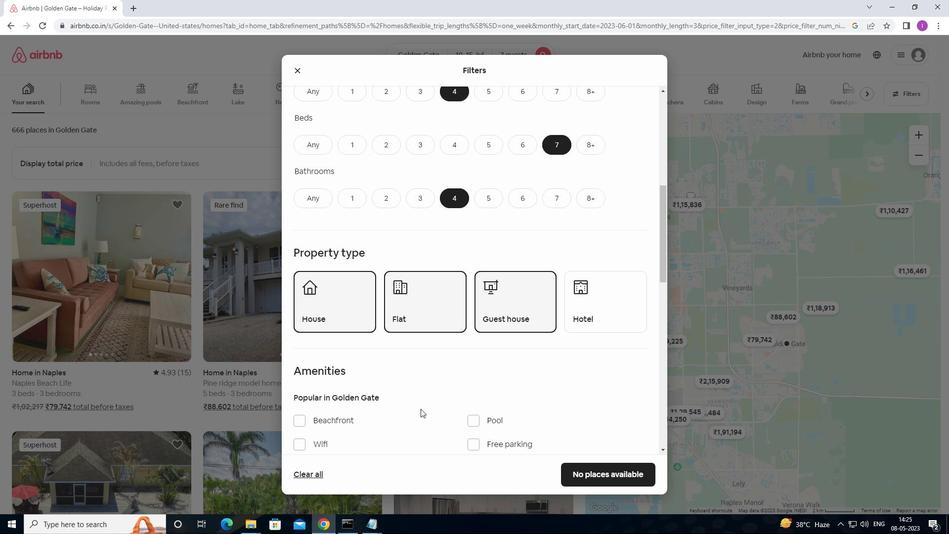 
Action: Mouse scrolled (421, 398) with delta (0, 0)
Screenshot: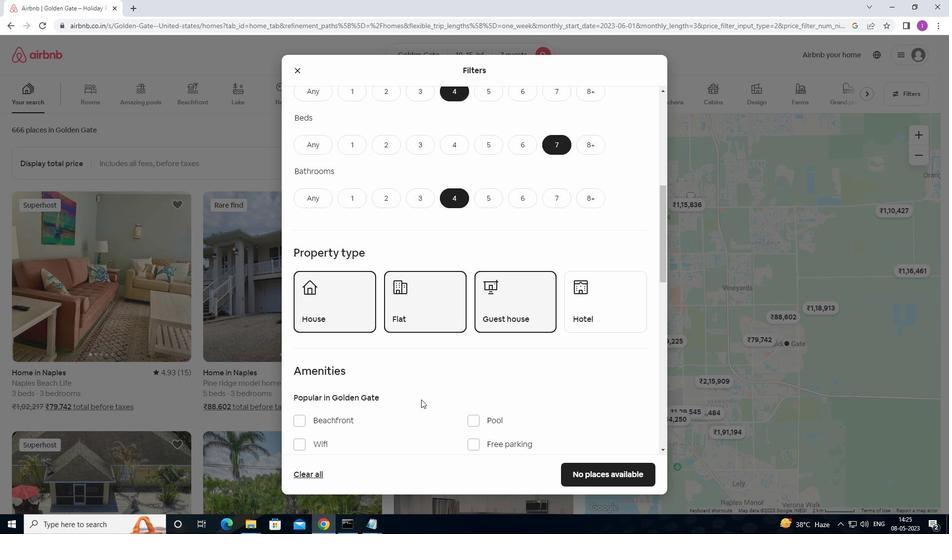 
Action: Mouse scrolled (421, 398) with delta (0, 0)
Screenshot: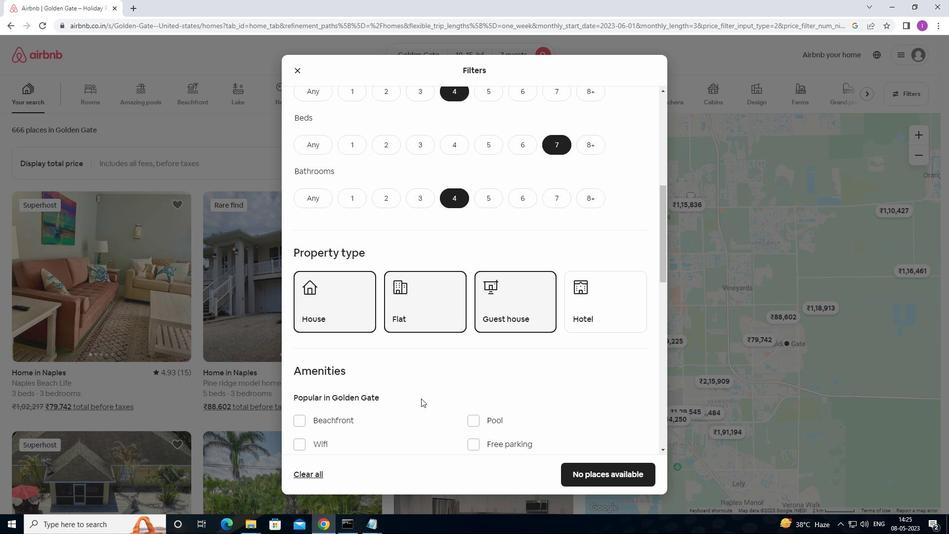 
Action: Mouse scrolled (421, 398) with delta (0, 0)
Screenshot: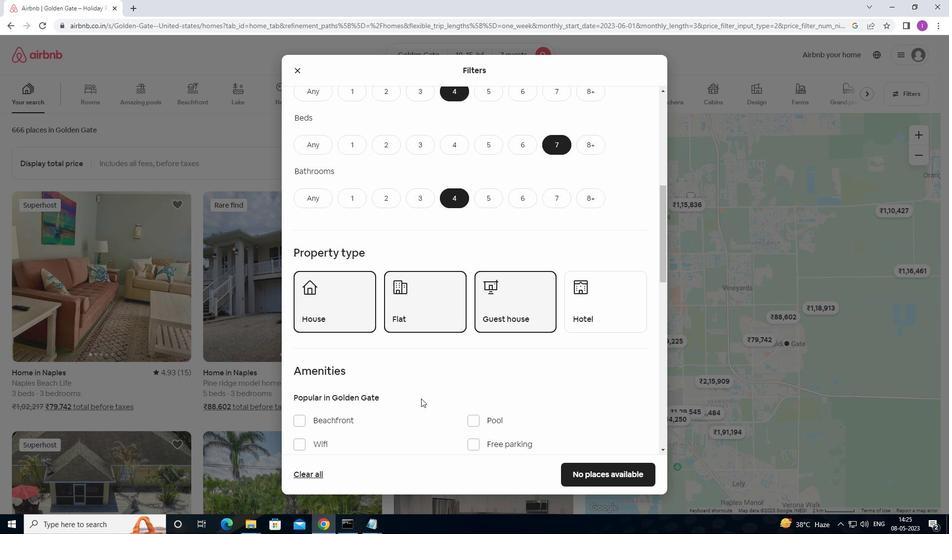 
Action: Mouse moved to (297, 296)
Screenshot: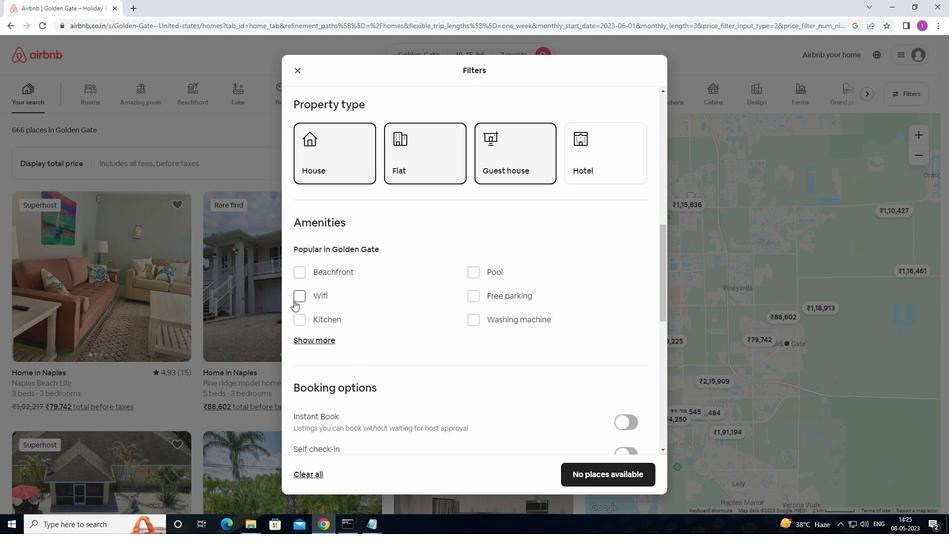 
Action: Mouse pressed left at (297, 296)
Screenshot: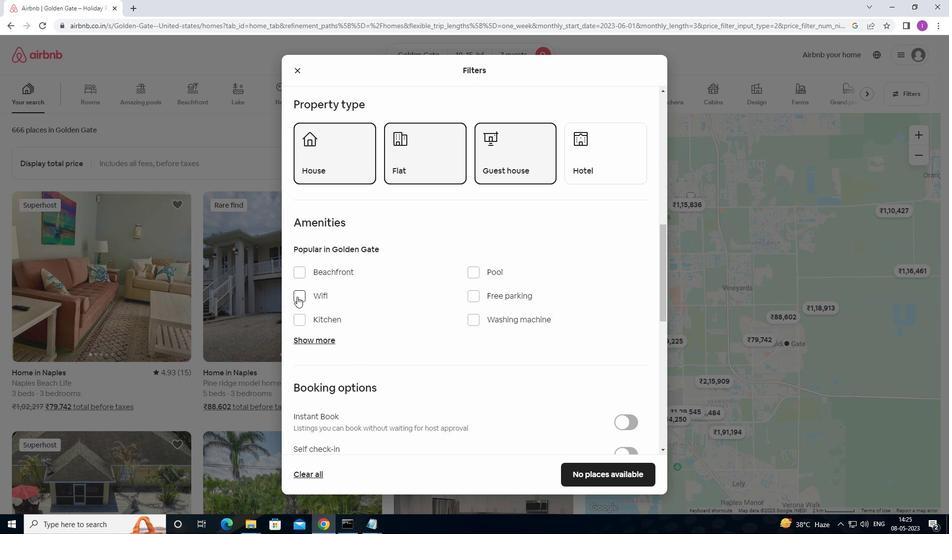 
Action: Mouse moved to (476, 298)
Screenshot: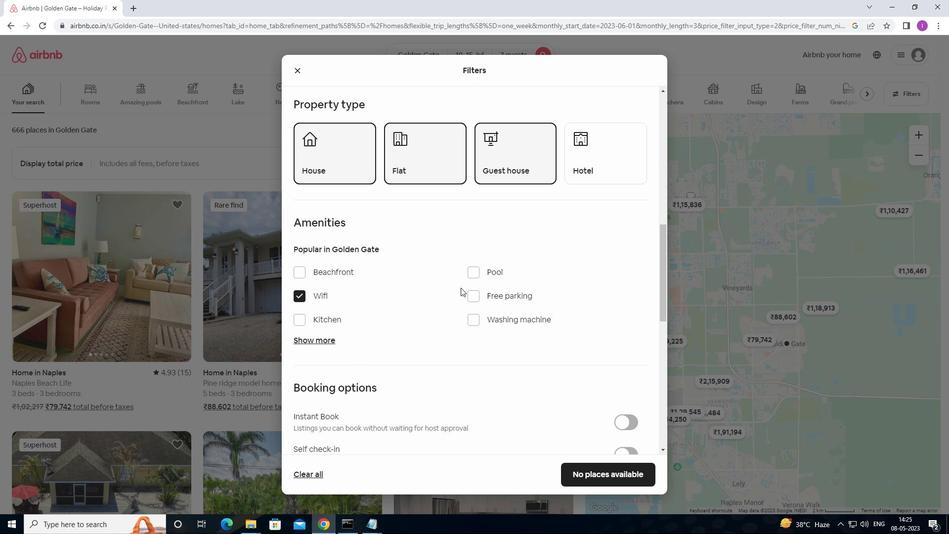 
Action: Mouse pressed left at (476, 298)
Screenshot: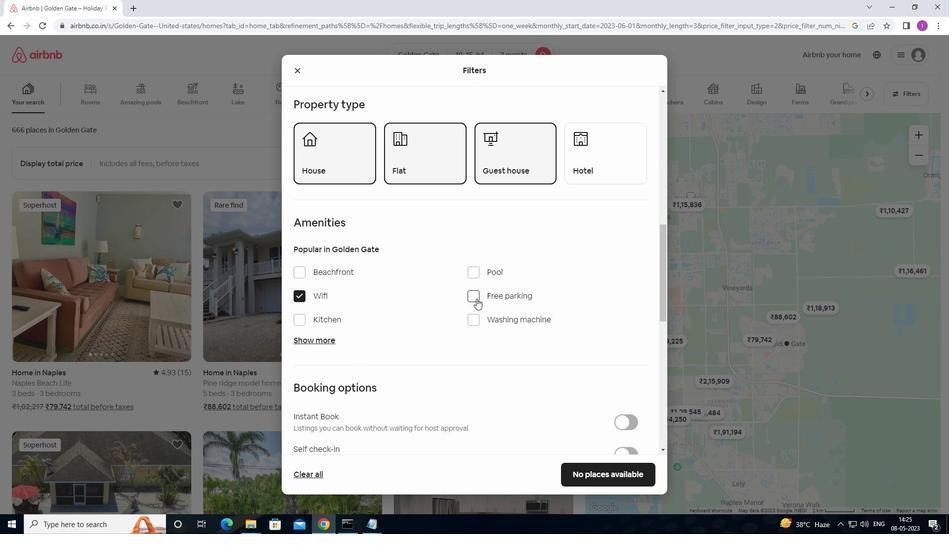 
Action: Mouse moved to (323, 338)
Screenshot: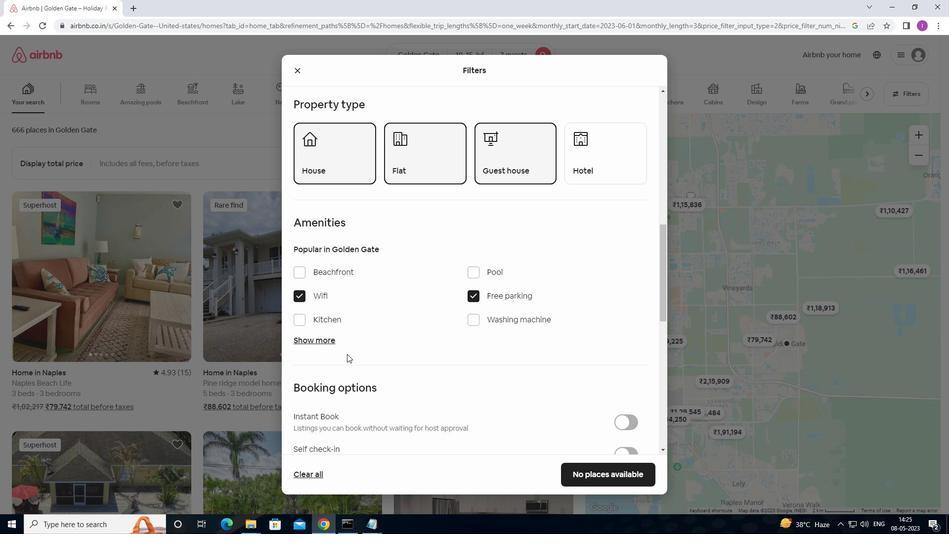 
Action: Mouse pressed left at (323, 338)
Screenshot: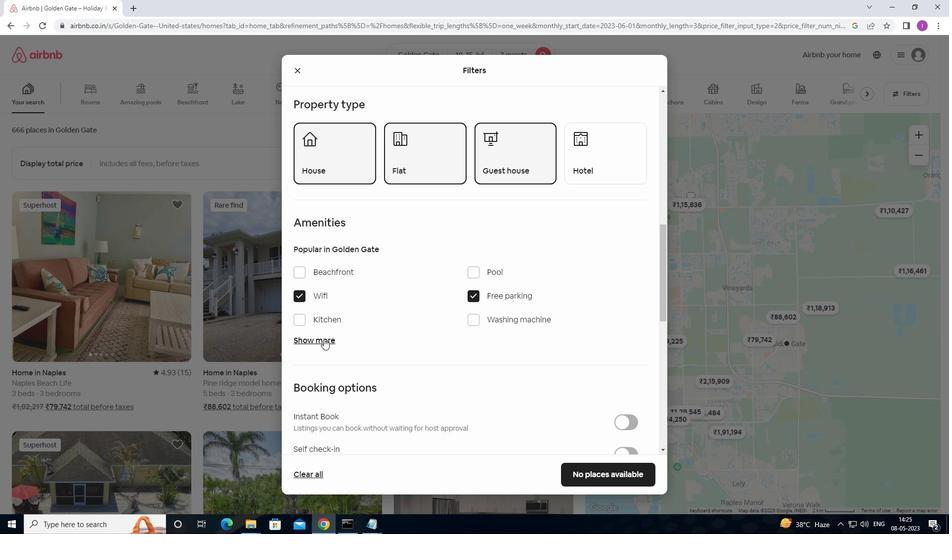 
Action: Mouse moved to (323, 349)
Screenshot: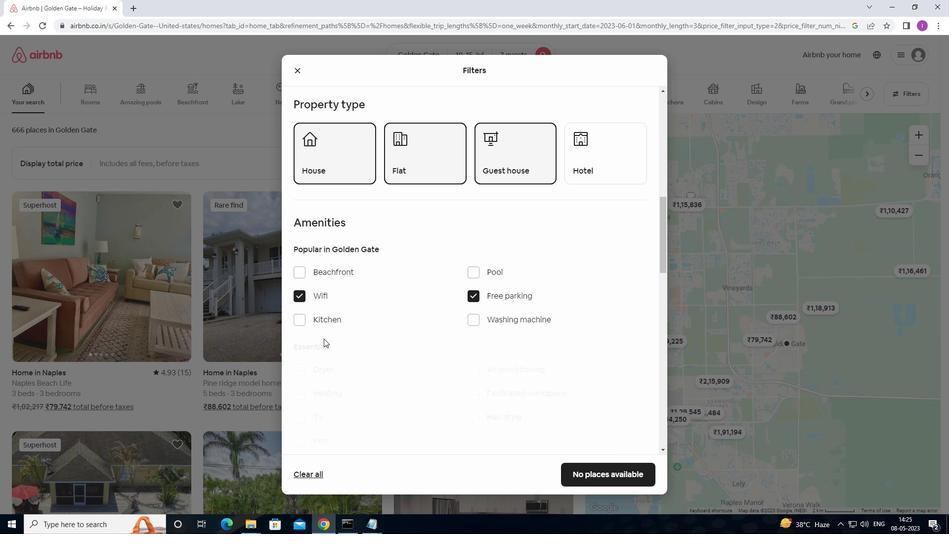 
Action: Mouse scrolled (323, 348) with delta (0, 0)
Screenshot: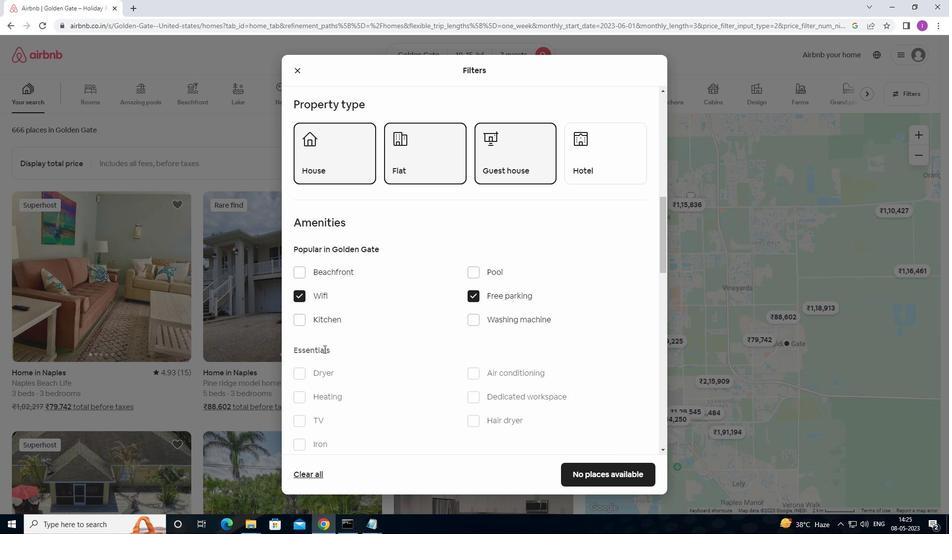 
Action: Mouse scrolled (323, 348) with delta (0, 0)
Screenshot: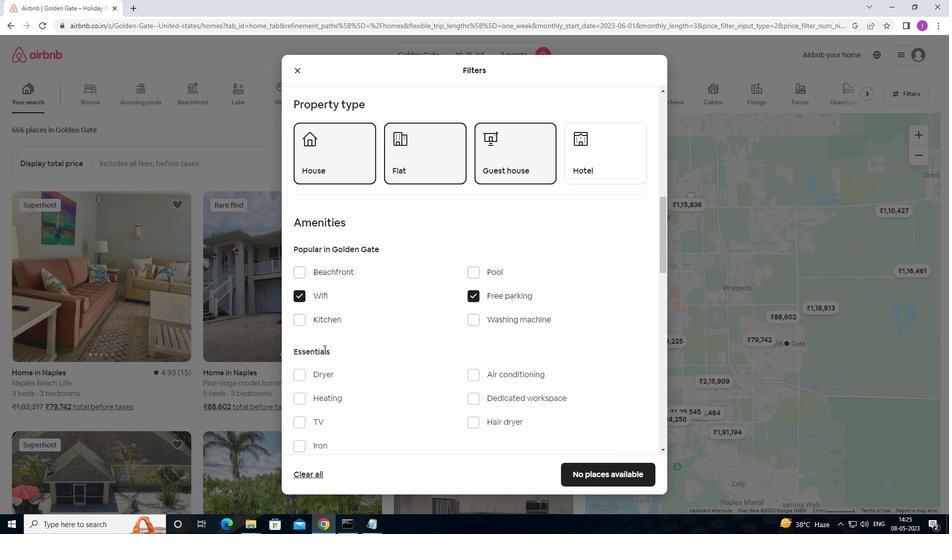 
Action: Mouse moved to (303, 323)
Screenshot: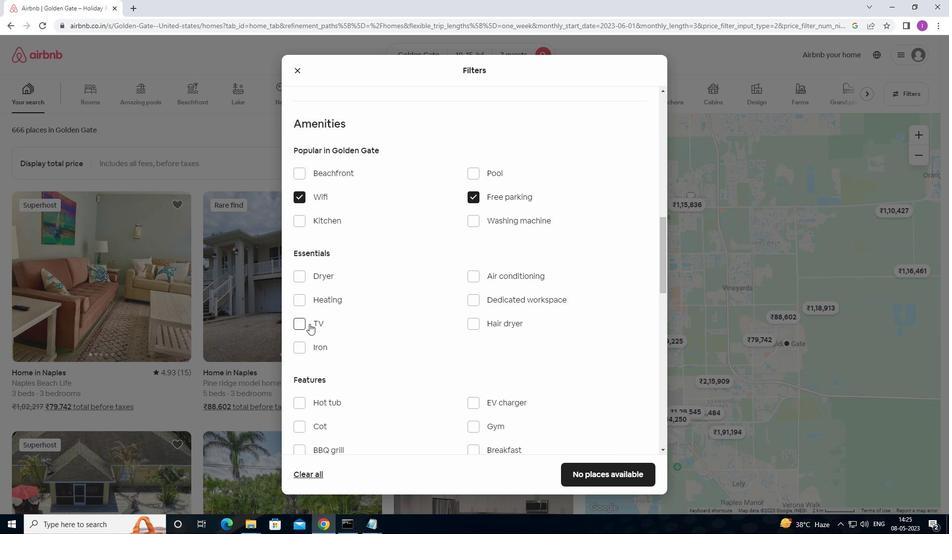
Action: Mouse pressed left at (303, 323)
Screenshot: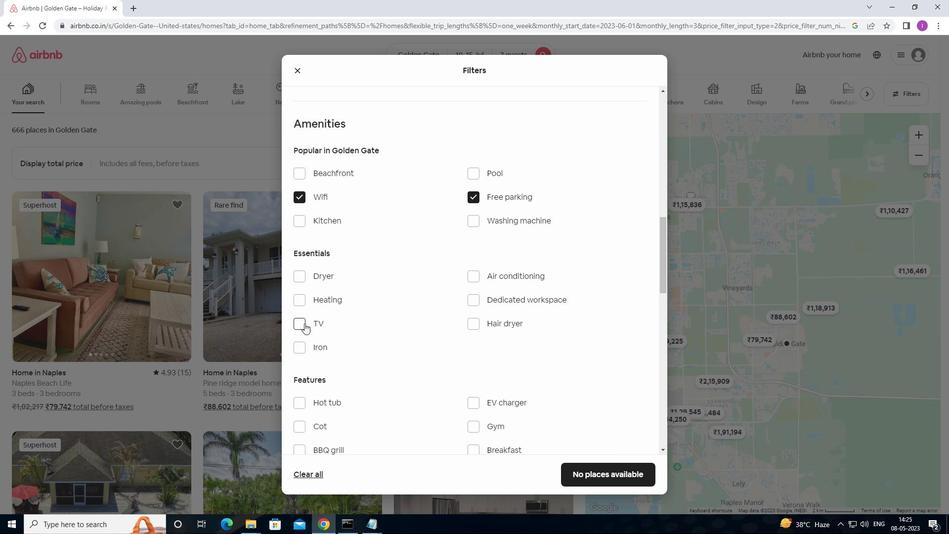 
Action: Mouse moved to (387, 342)
Screenshot: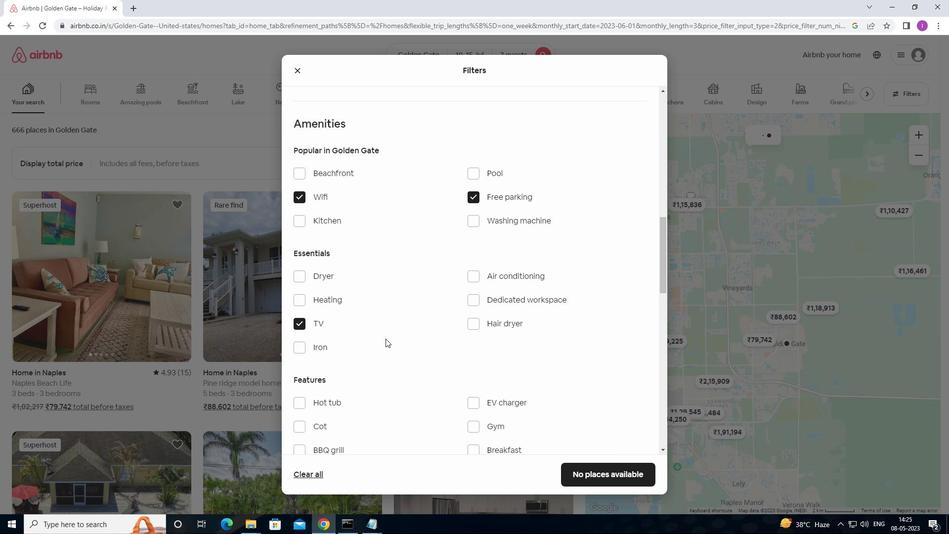 
Action: Mouse scrolled (387, 341) with delta (0, 0)
Screenshot: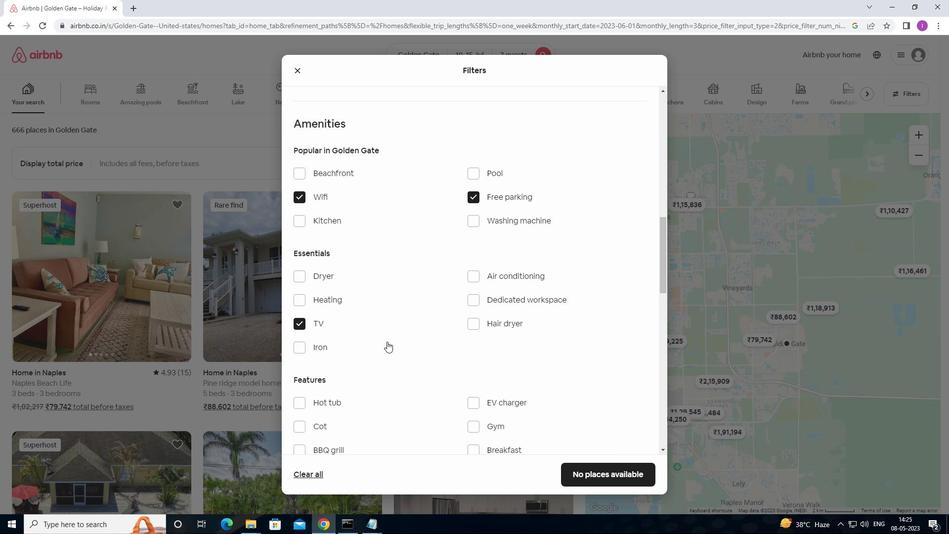 
Action: Mouse moved to (387, 342)
Screenshot: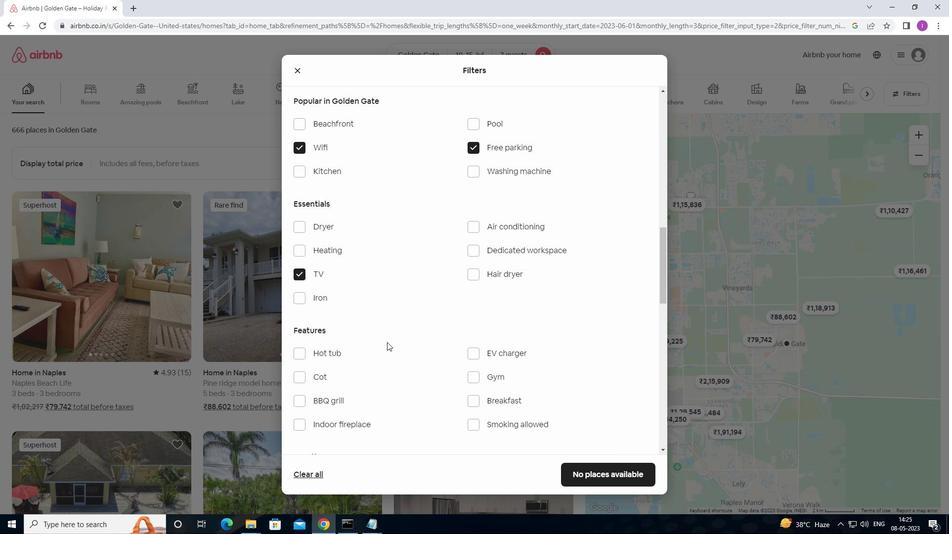 
Action: Mouse scrolled (387, 341) with delta (0, 0)
Screenshot: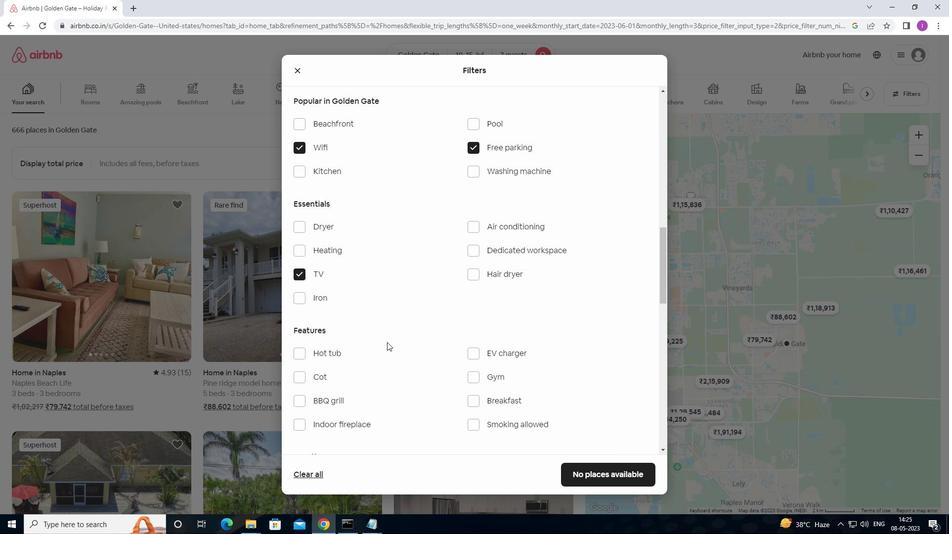
Action: Mouse scrolled (387, 341) with delta (0, 0)
Screenshot: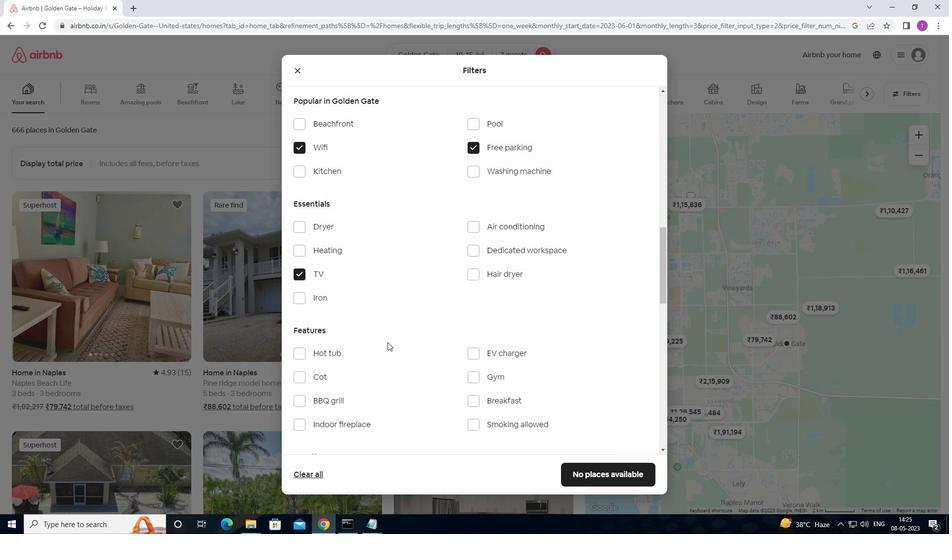 
Action: Mouse moved to (475, 281)
Screenshot: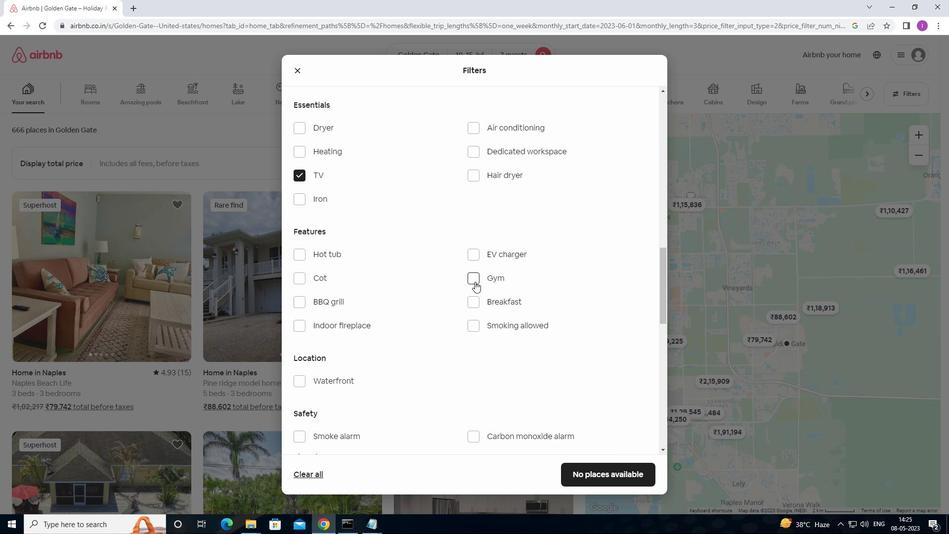 
Action: Mouse pressed left at (475, 281)
Screenshot: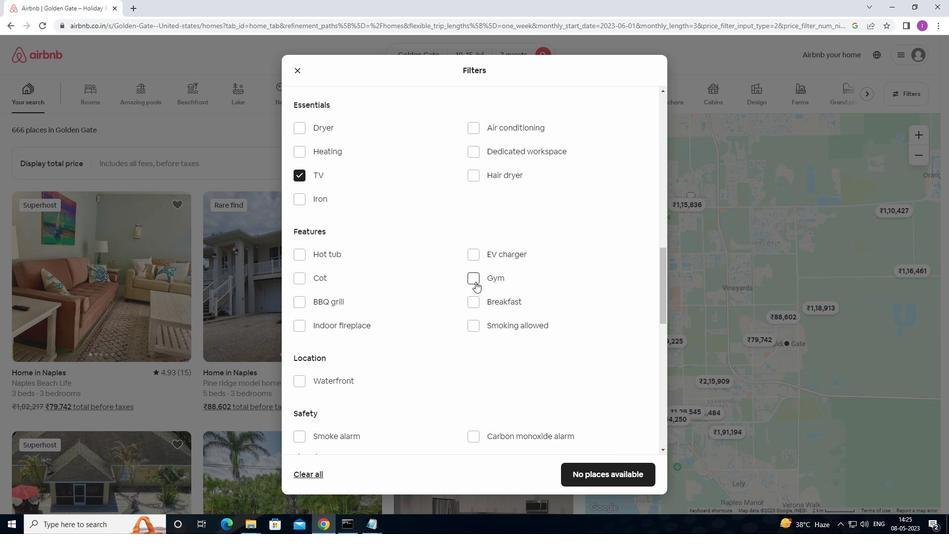 
Action: Mouse moved to (469, 302)
Screenshot: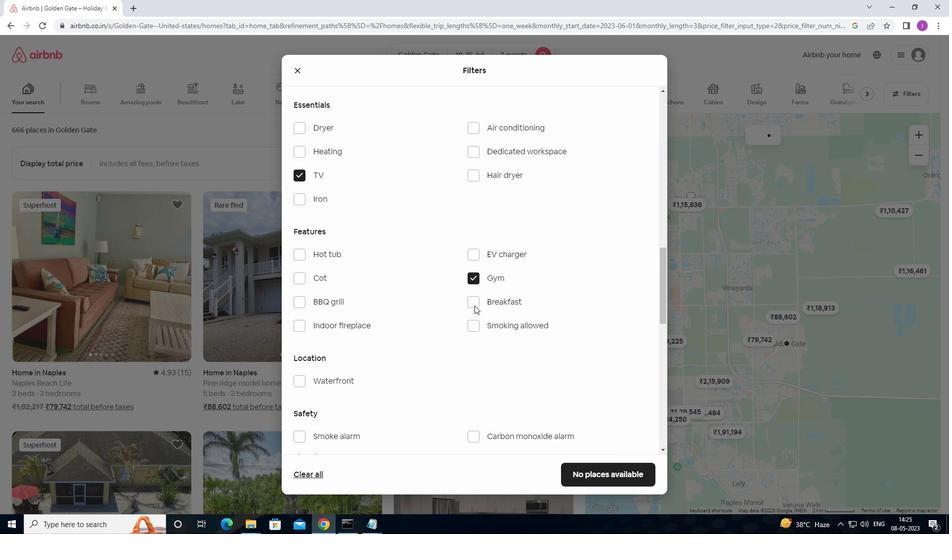
Action: Mouse pressed left at (469, 302)
Screenshot: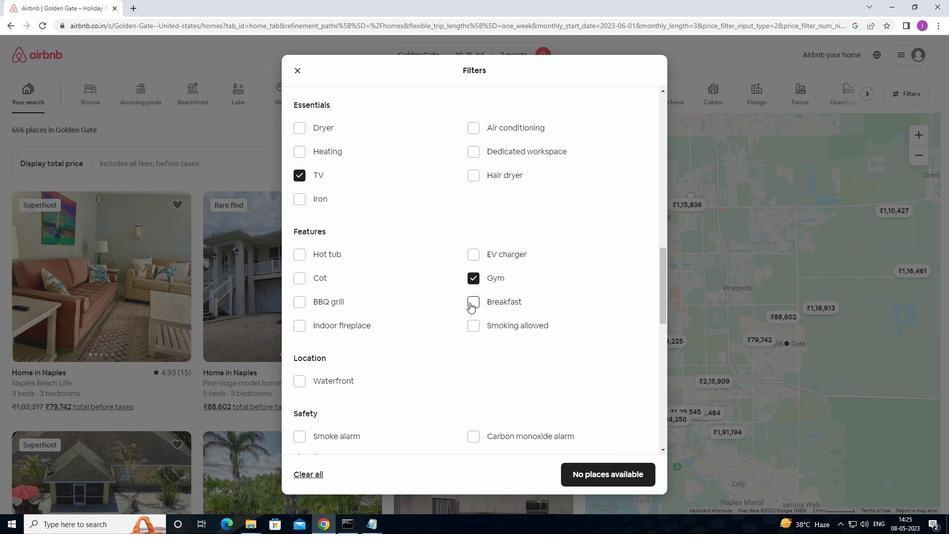 
Action: Mouse moved to (329, 331)
Screenshot: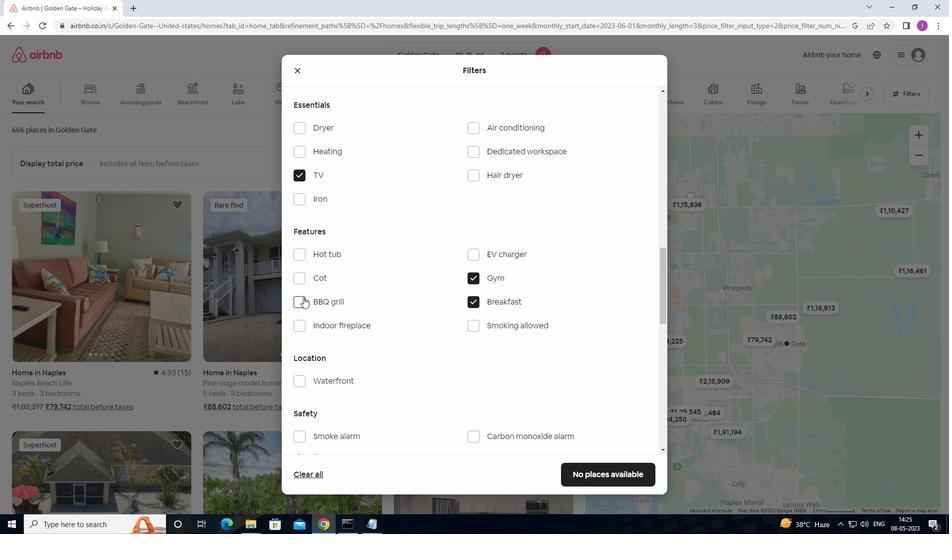 
Action: Mouse scrolled (329, 331) with delta (0, 0)
Screenshot: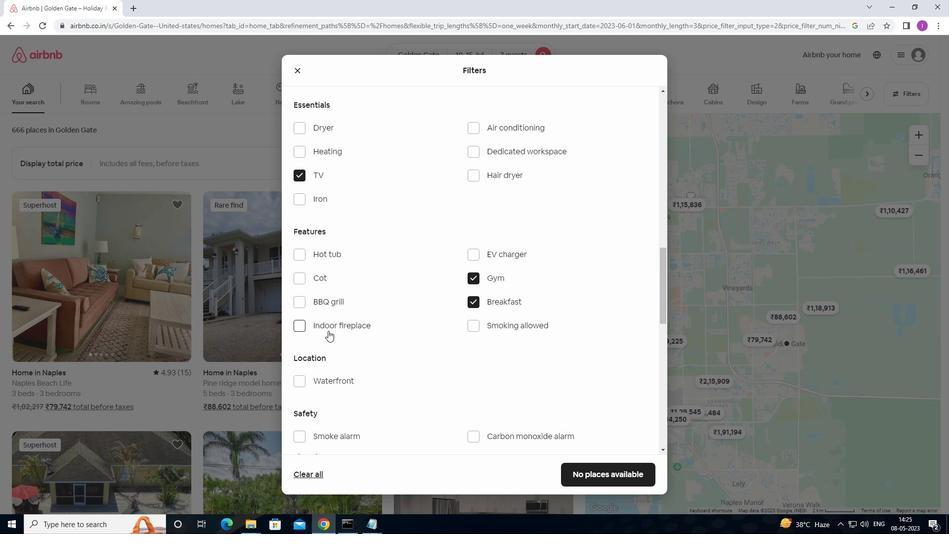 
Action: Mouse scrolled (329, 331) with delta (0, 0)
Screenshot: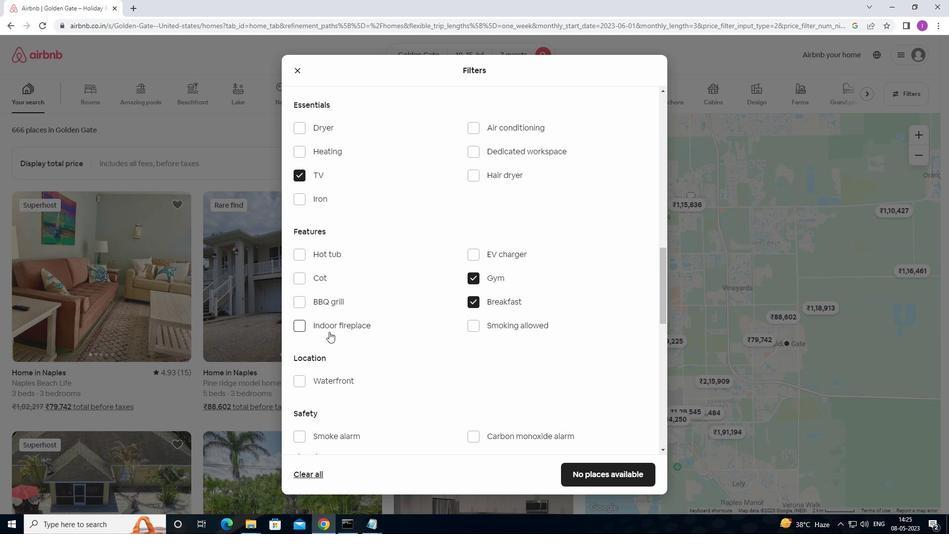 
Action: Mouse scrolled (329, 331) with delta (0, 0)
Screenshot: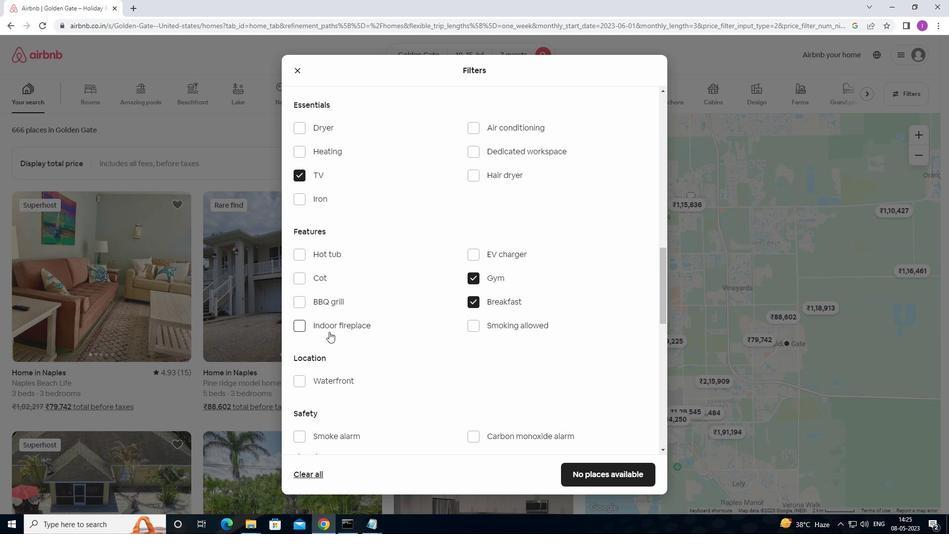 
Action: Mouse moved to (342, 327)
Screenshot: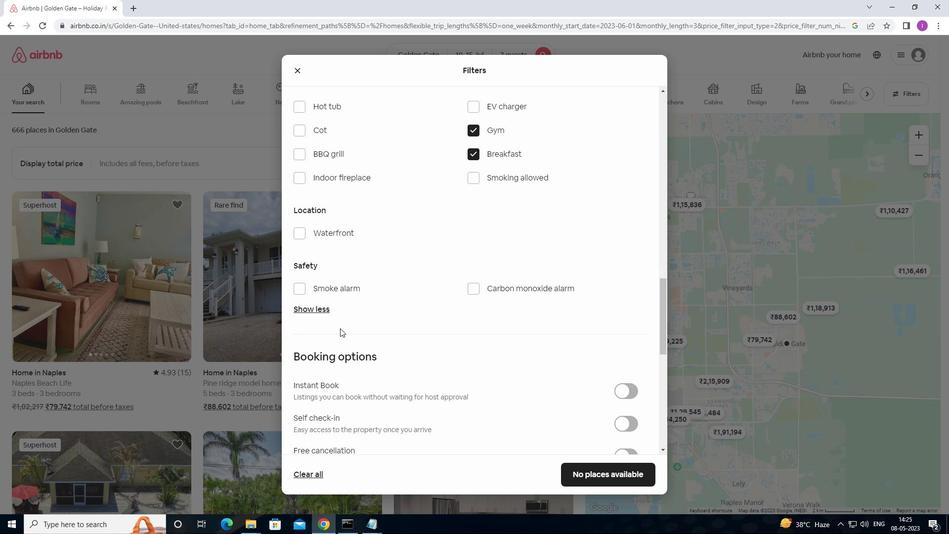 
Action: Mouse scrolled (342, 326) with delta (0, 0)
Screenshot: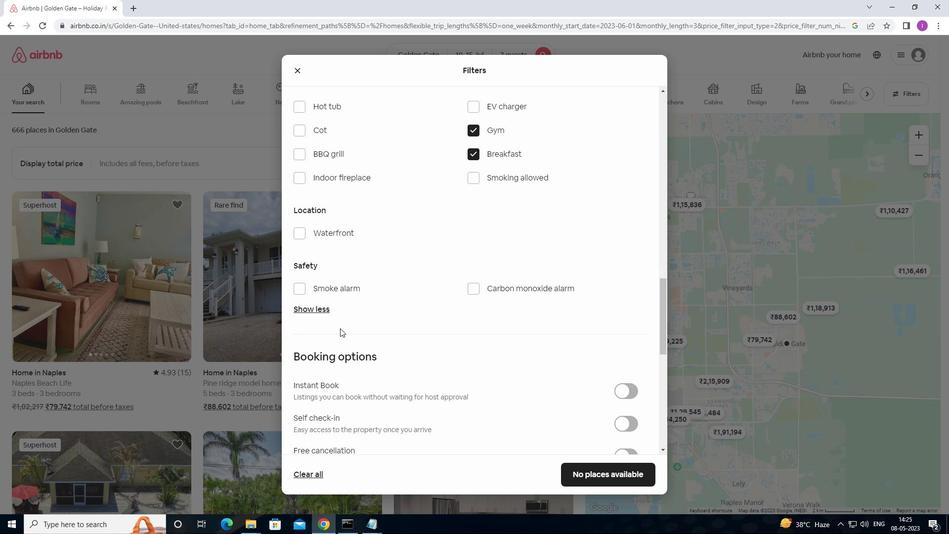 
Action: Mouse scrolled (342, 326) with delta (0, 0)
Screenshot: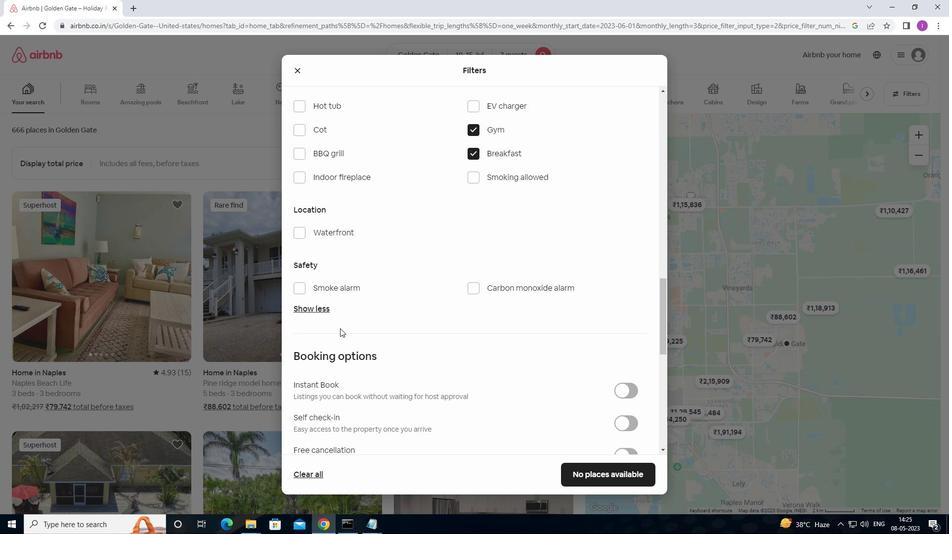 
Action: Mouse scrolled (342, 326) with delta (0, 0)
Screenshot: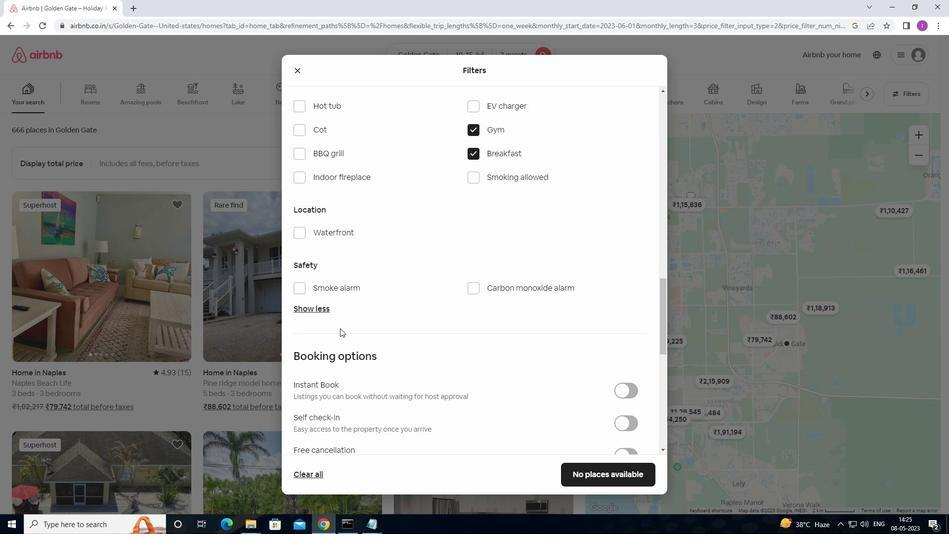 
Action: Mouse moved to (344, 327)
Screenshot: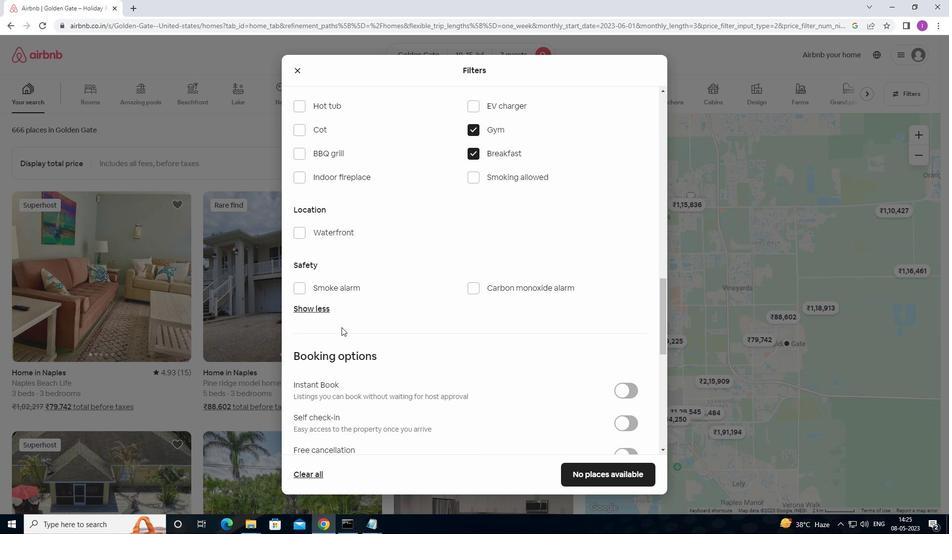 
Action: Mouse scrolled (344, 326) with delta (0, 0)
Screenshot: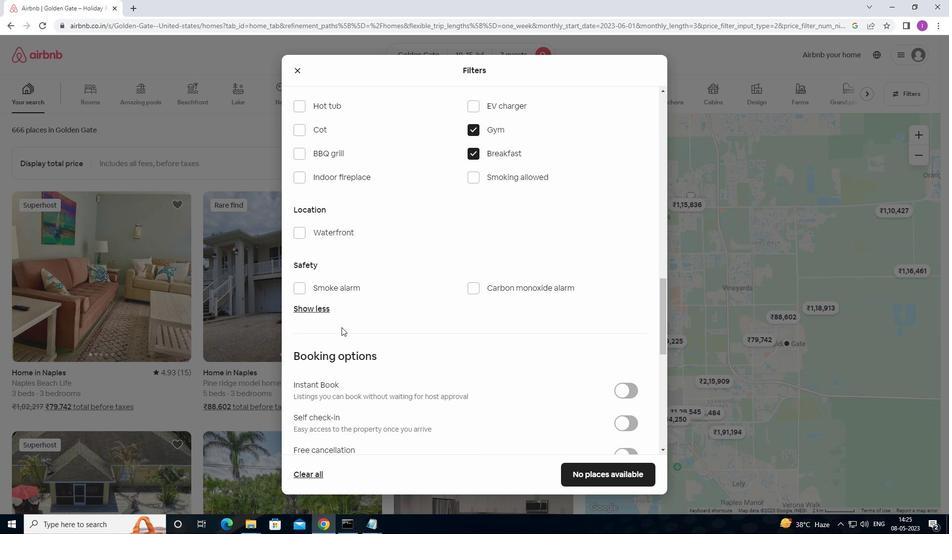 
Action: Mouse moved to (619, 226)
Screenshot: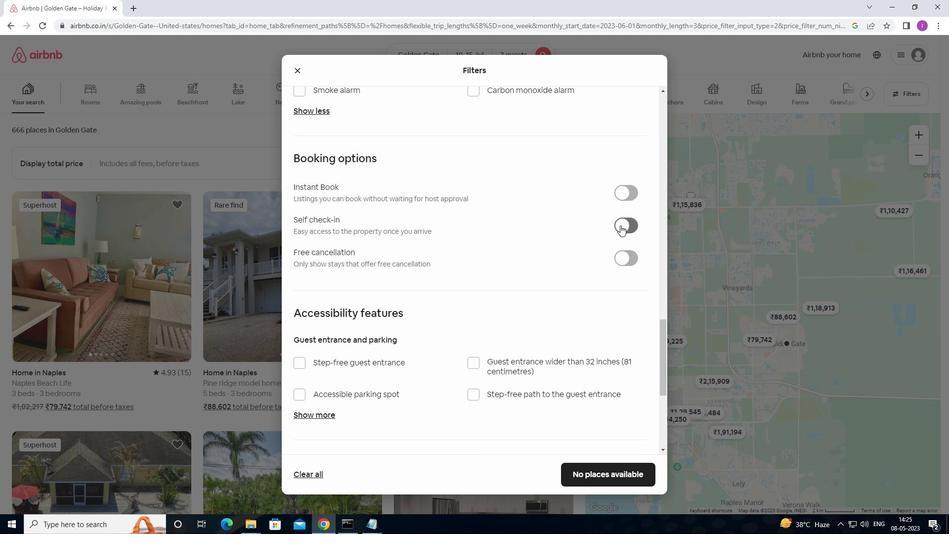
Action: Mouse pressed left at (619, 226)
Screenshot: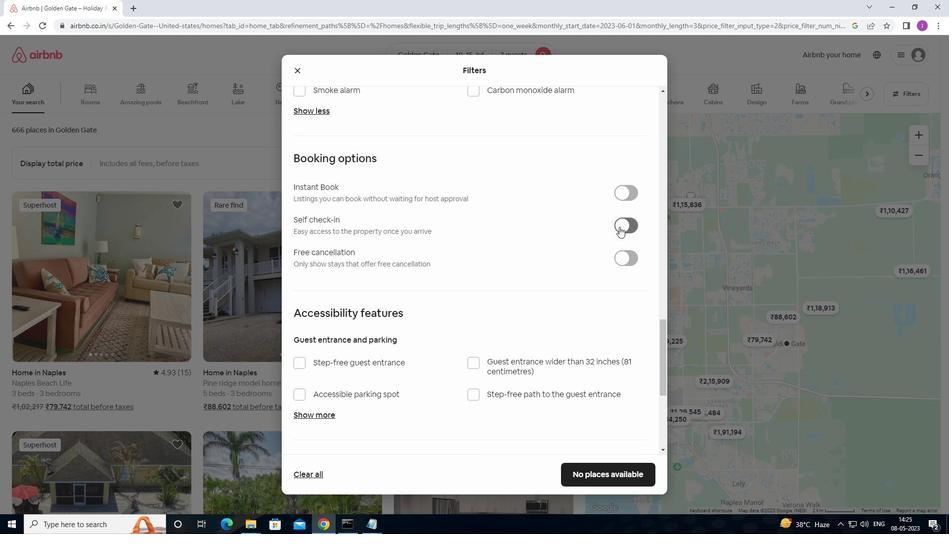 
Action: Mouse moved to (342, 405)
Screenshot: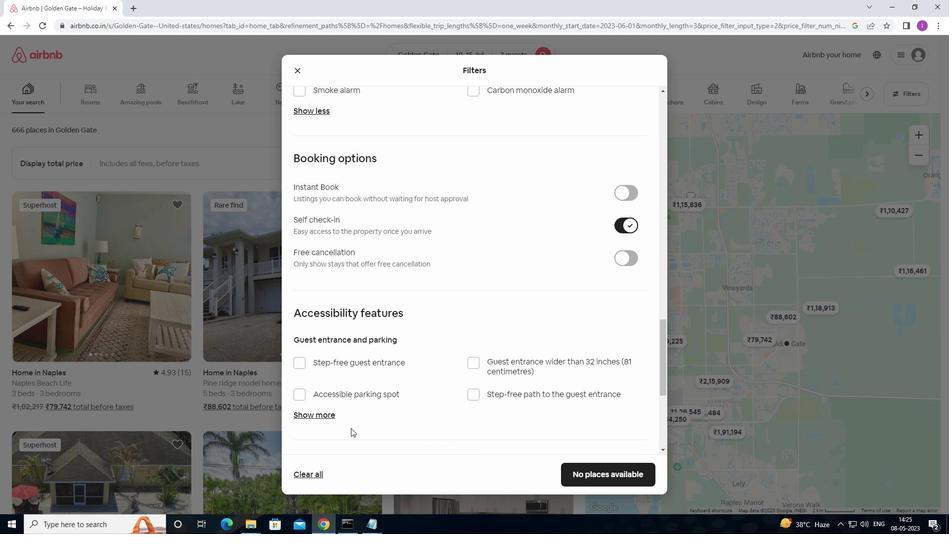 
Action: Mouse scrolled (342, 405) with delta (0, 0)
Screenshot: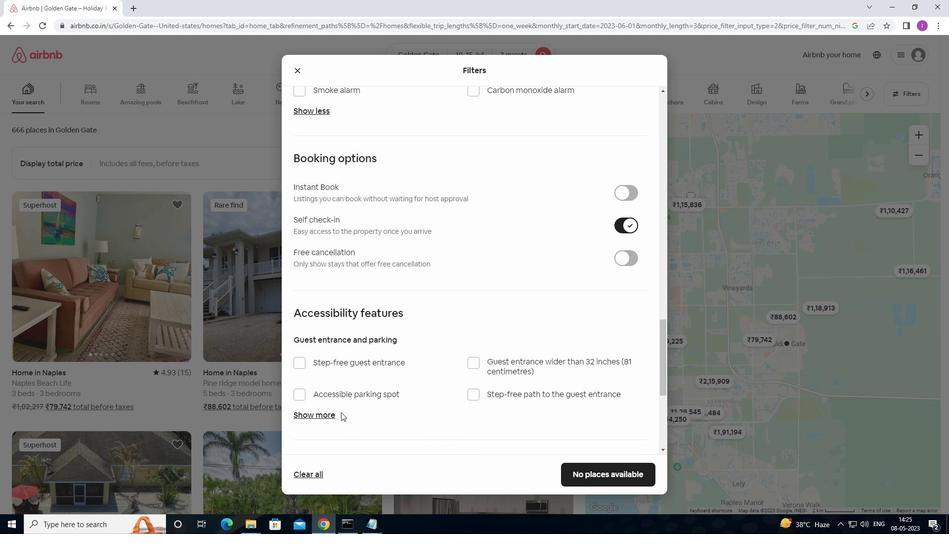 
Action: Mouse scrolled (342, 405) with delta (0, 0)
Screenshot: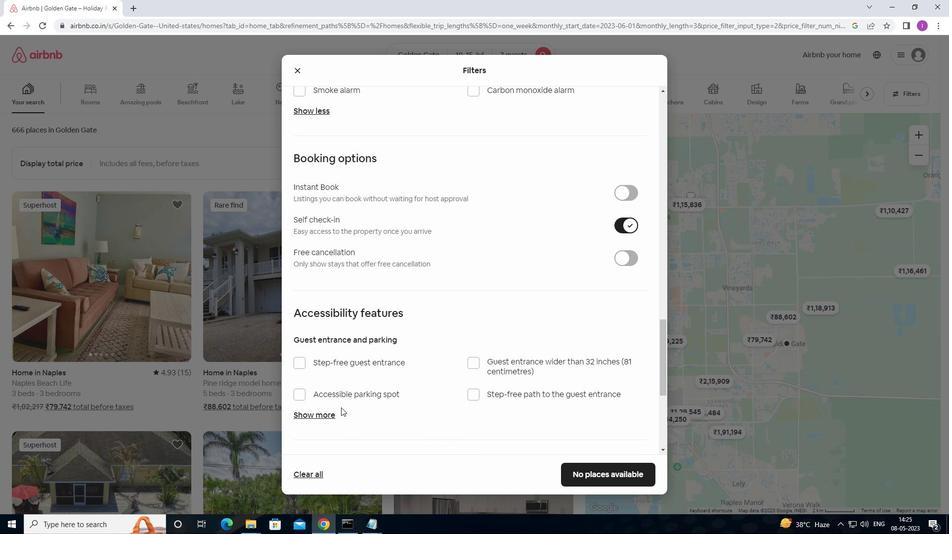 
Action: Mouse scrolled (342, 405) with delta (0, 0)
Screenshot: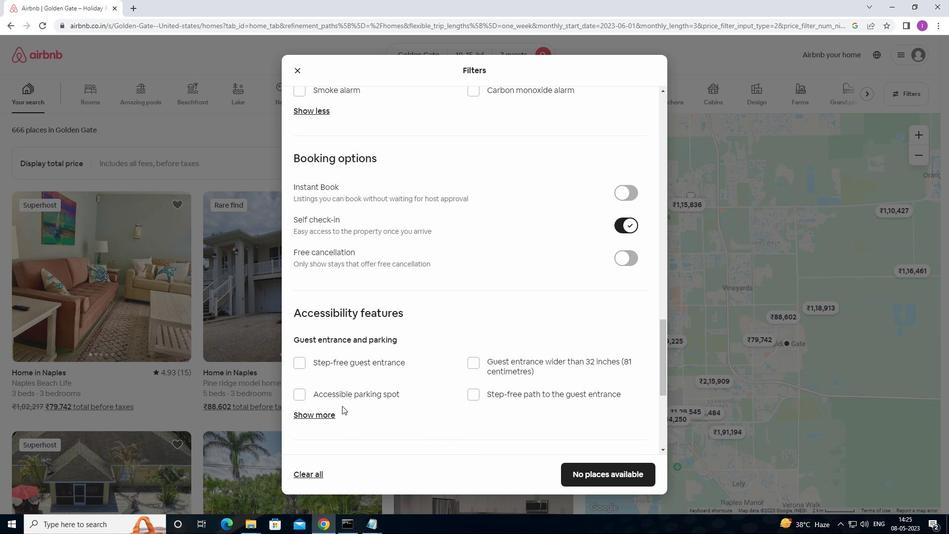 
Action: Mouse scrolled (342, 405) with delta (0, 0)
Screenshot: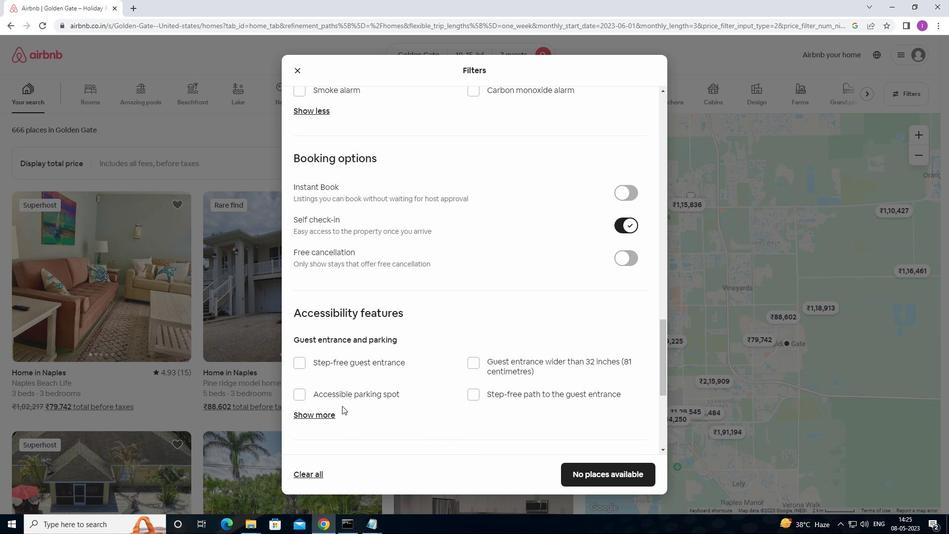 
Action: Mouse scrolled (342, 405) with delta (0, 0)
Screenshot: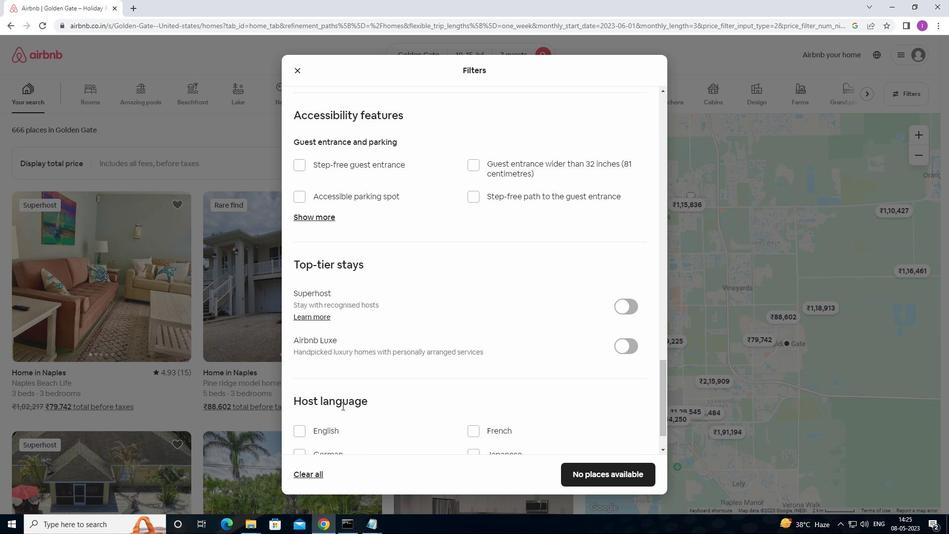 
Action: Mouse scrolled (342, 405) with delta (0, 0)
Screenshot: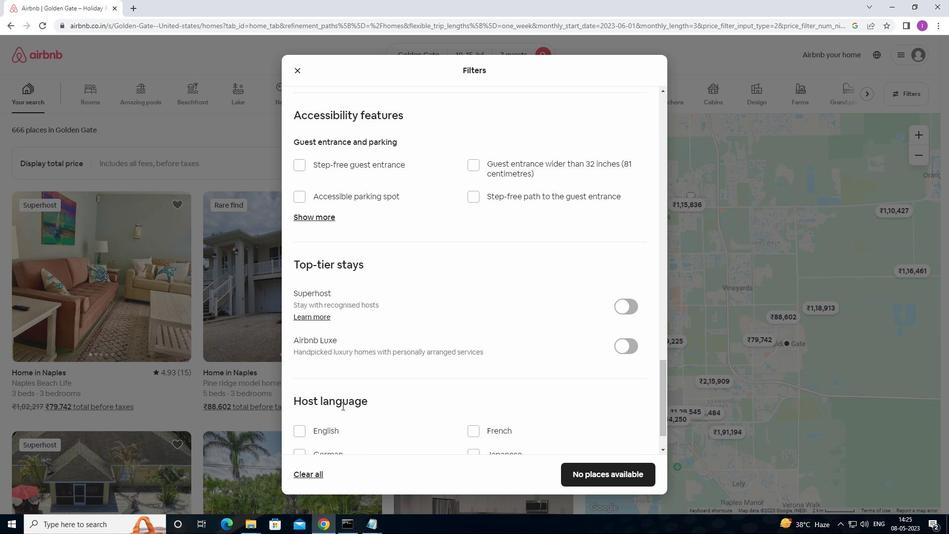 
Action: Mouse scrolled (342, 405) with delta (0, 0)
Screenshot: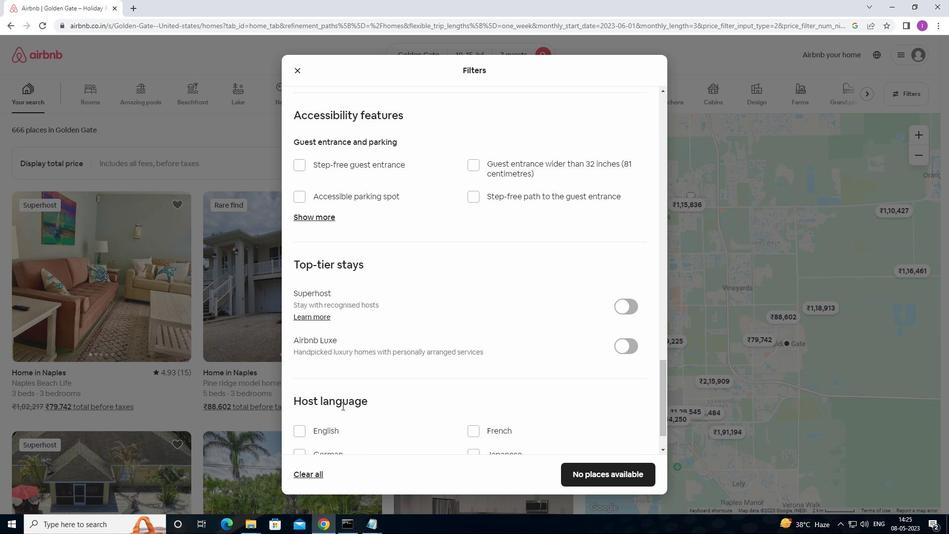 
Action: Mouse moved to (295, 383)
Screenshot: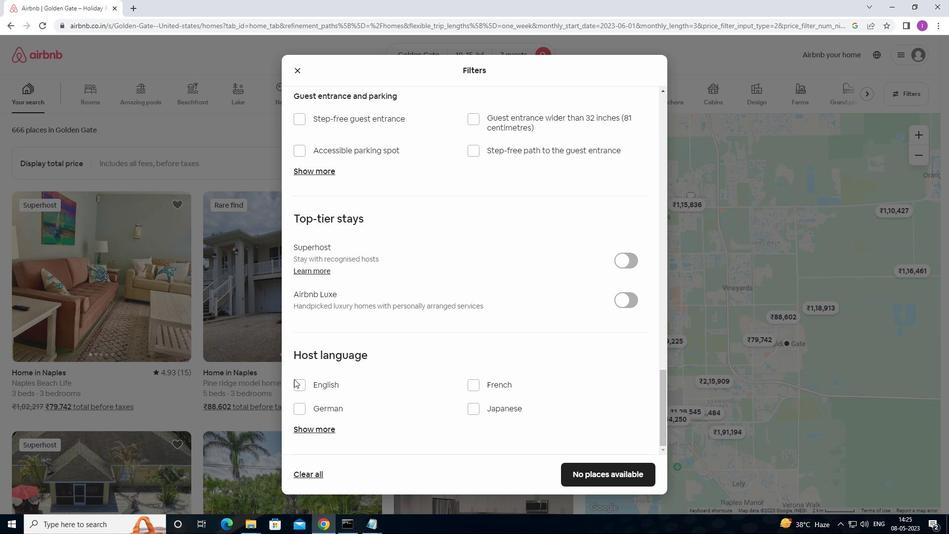 
Action: Mouse pressed left at (295, 383)
Screenshot: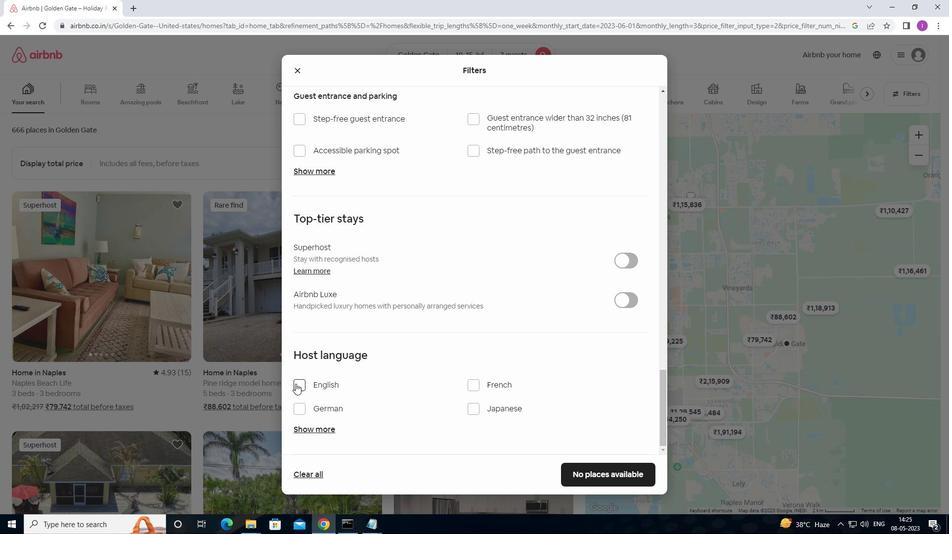 
Action: Mouse moved to (593, 464)
Screenshot: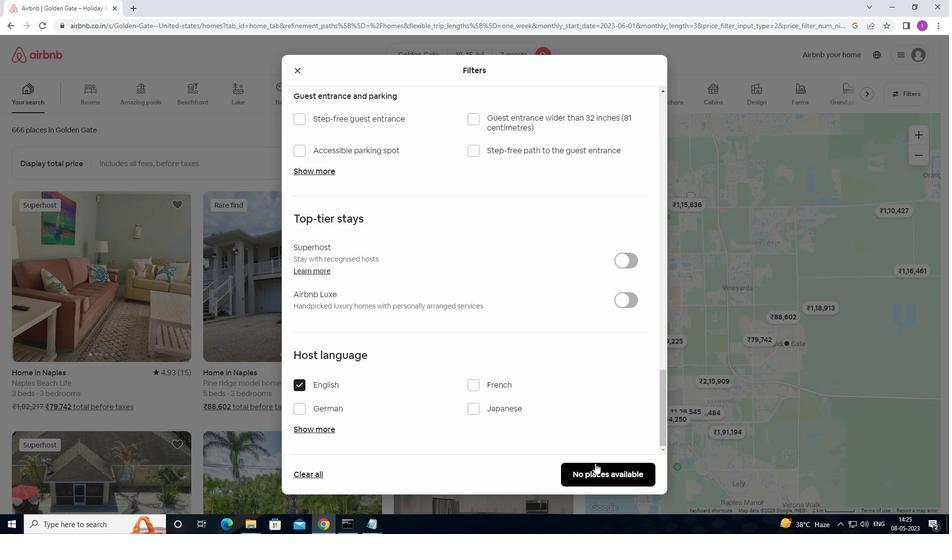 
Action: Mouse pressed left at (593, 464)
Screenshot: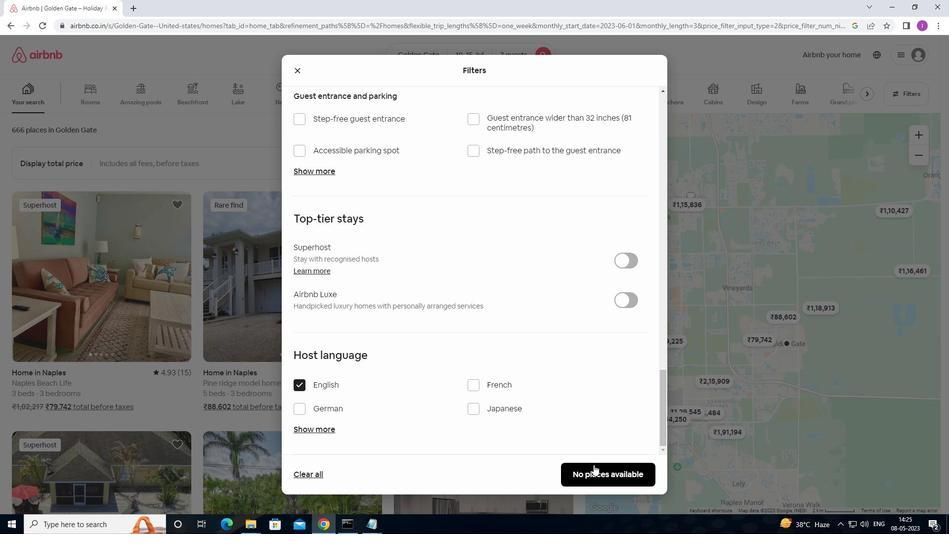 
Action: Mouse moved to (598, 449)
Screenshot: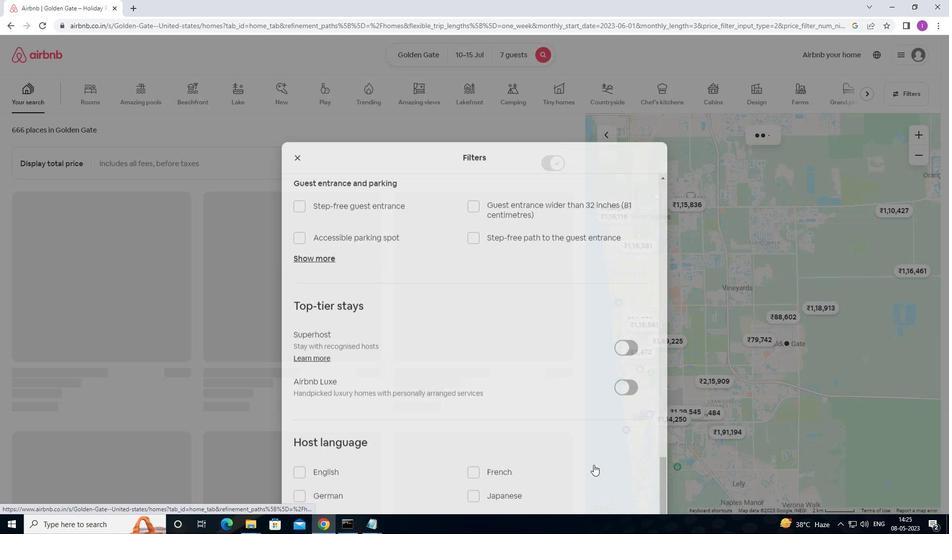 
